 Task: Find connections with filter location Valašské Meziříčí with filter topic #Futurewith filter profile language Spanish with filter current company Mphasis with filter school Siddharth Institute of Engineering & Technology, Puttur with filter industry Radio and Television Broadcasting with filter service category Print Design with filter keywords title Customer Support
Action: Mouse moved to (494, 61)
Screenshot: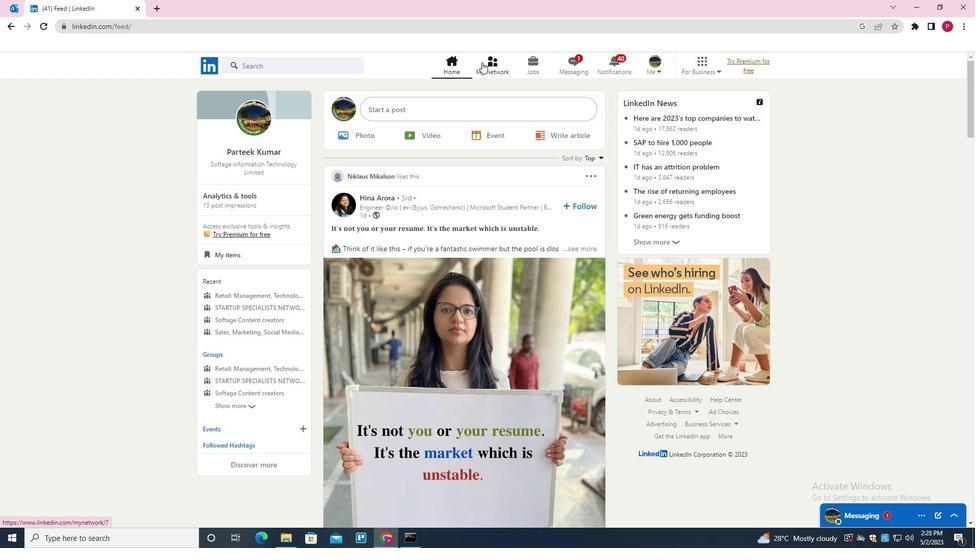 
Action: Mouse pressed left at (494, 61)
Screenshot: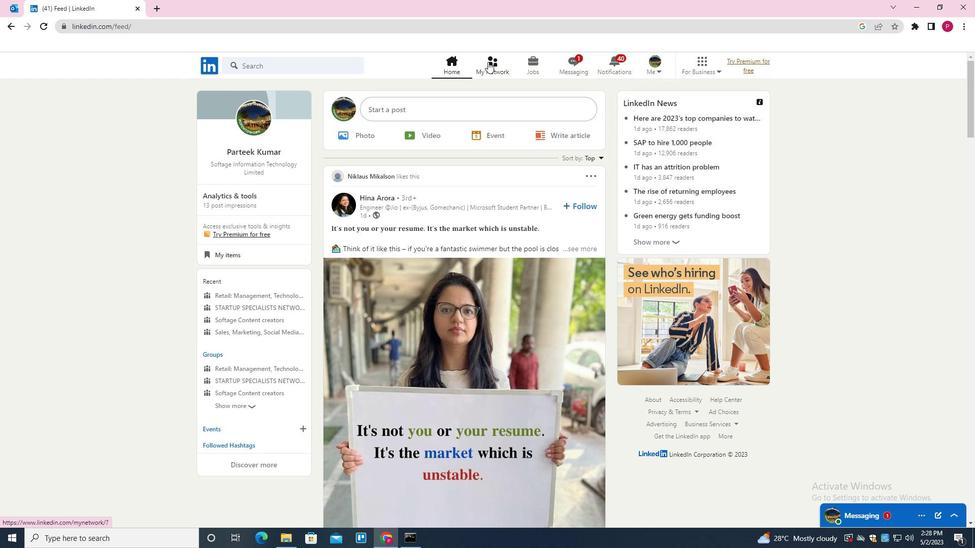 
Action: Mouse moved to (303, 123)
Screenshot: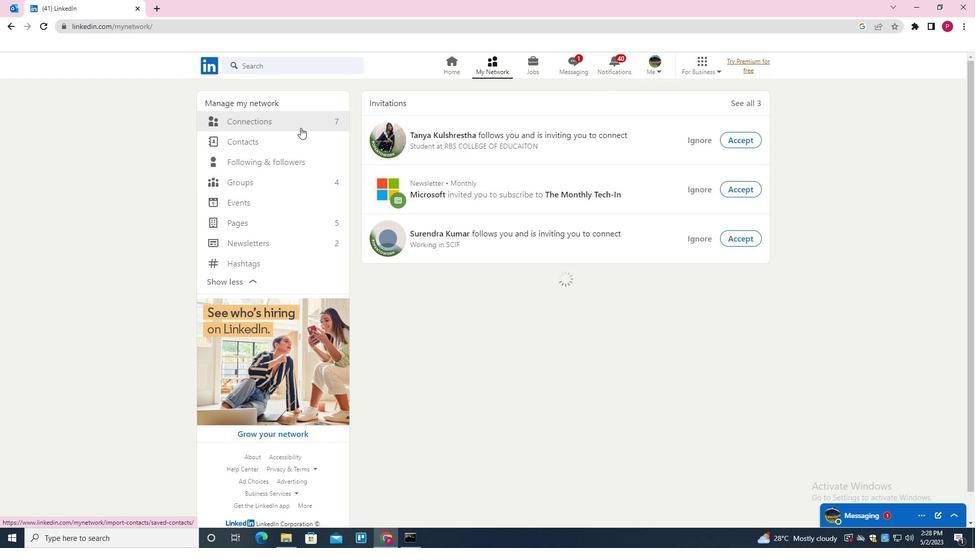 
Action: Mouse pressed left at (303, 123)
Screenshot: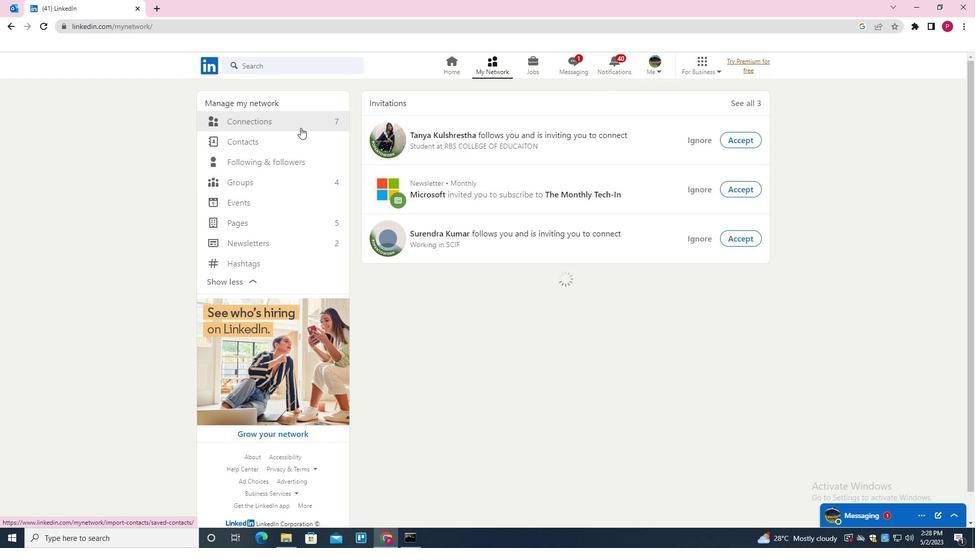 
Action: Mouse moved to (547, 124)
Screenshot: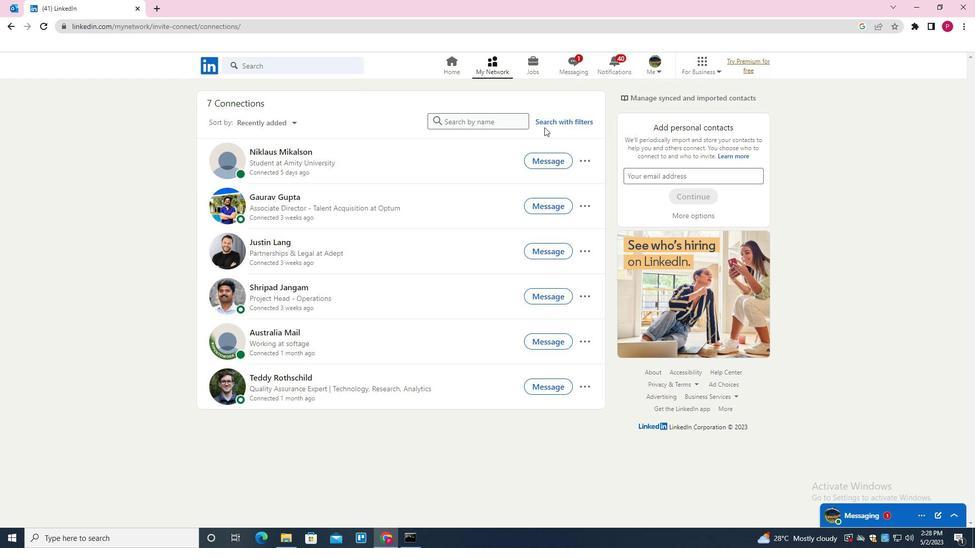 
Action: Mouse pressed left at (547, 124)
Screenshot: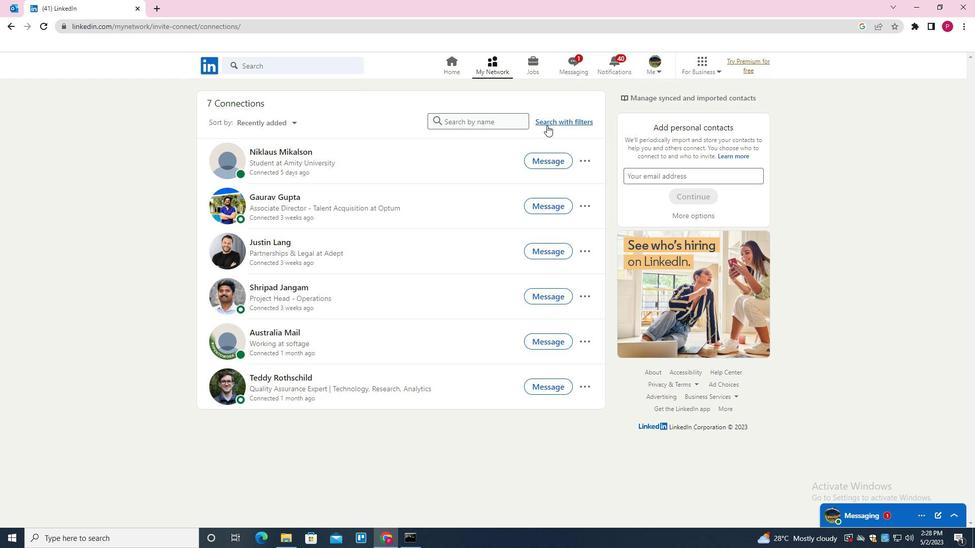 
Action: Mouse moved to (518, 94)
Screenshot: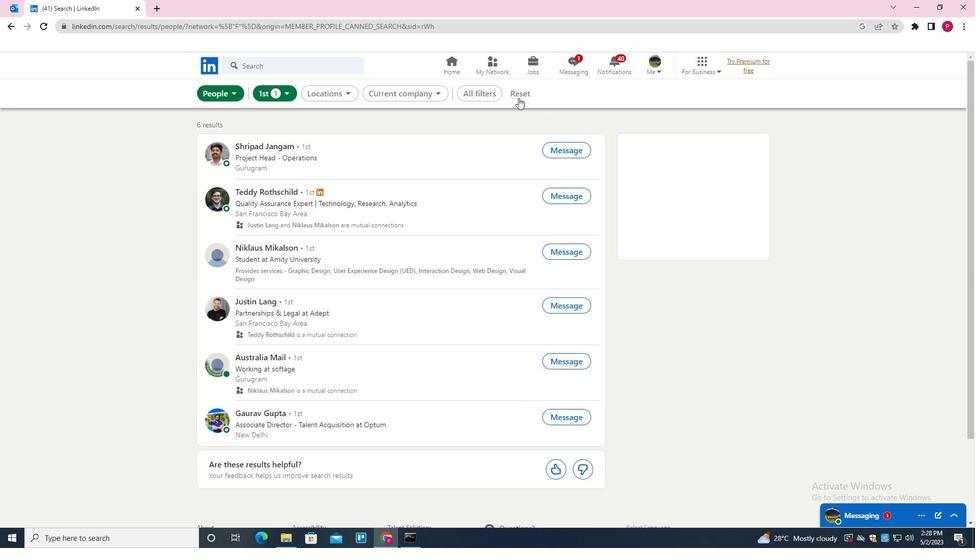 
Action: Mouse pressed left at (518, 94)
Screenshot: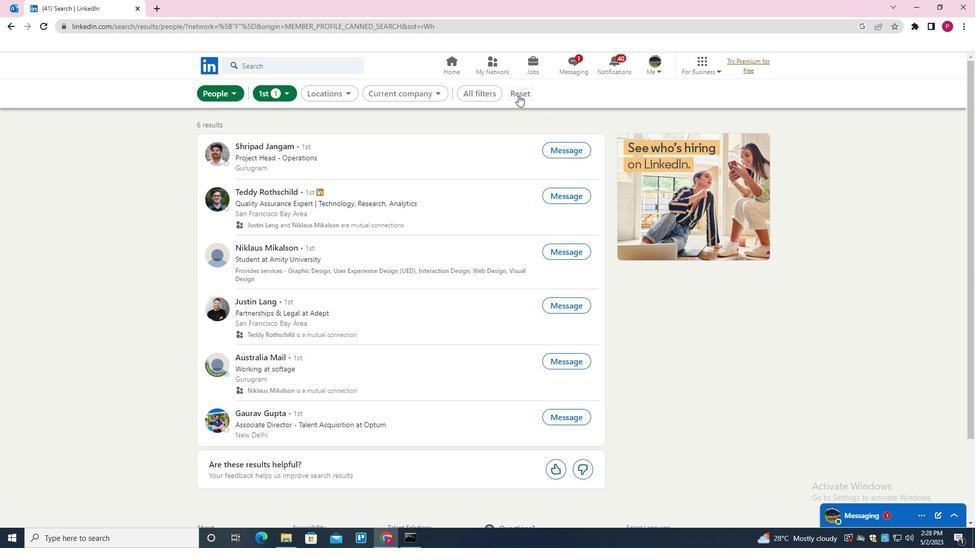
Action: Mouse moved to (509, 93)
Screenshot: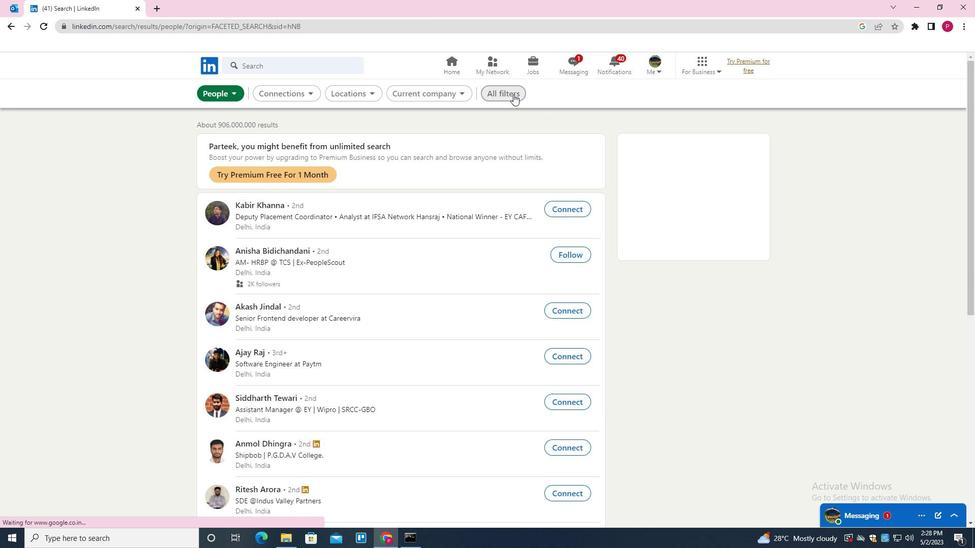 
Action: Mouse pressed left at (509, 93)
Screenshot: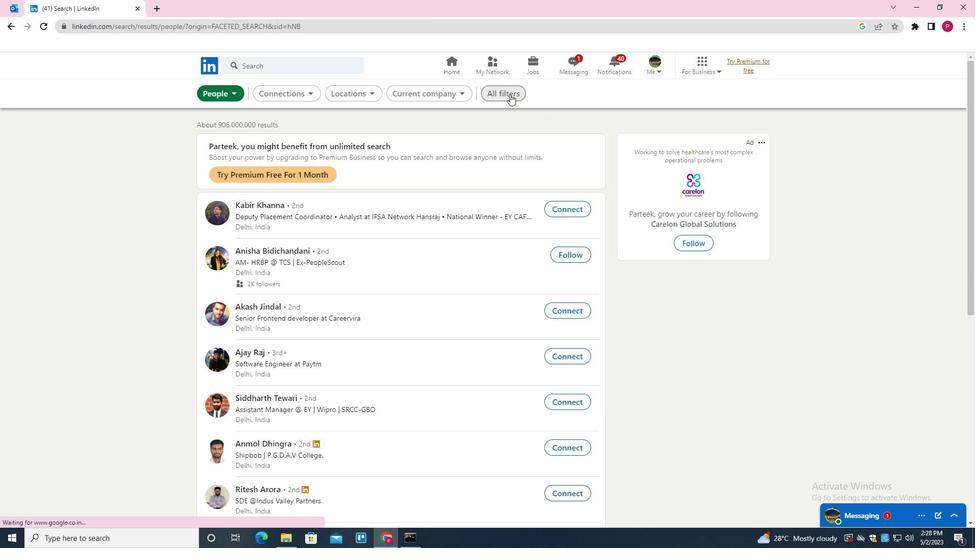 
Action: Mouse moved to (796, 290)
Screenshot: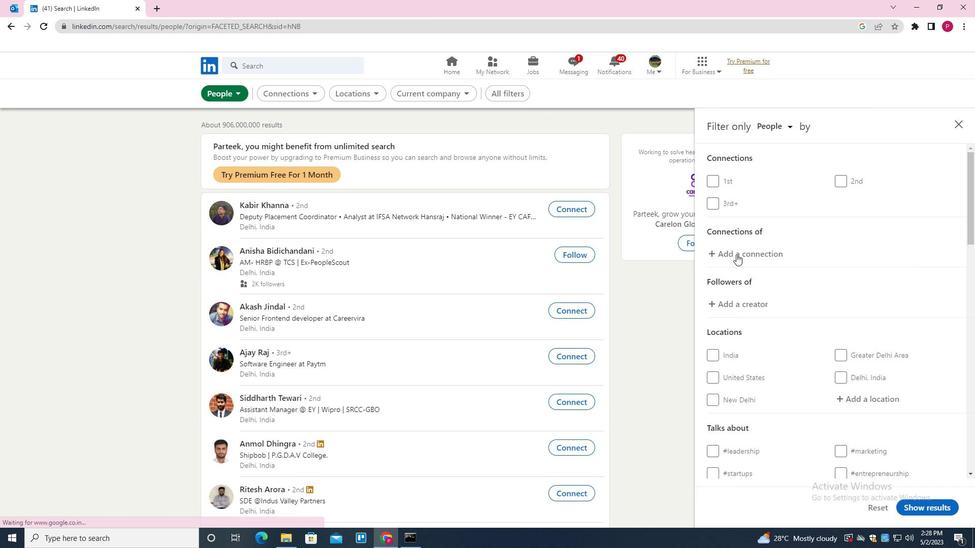 
Action: Mouse scrolled (796, 289) with delta (0, 0)
Screenshot: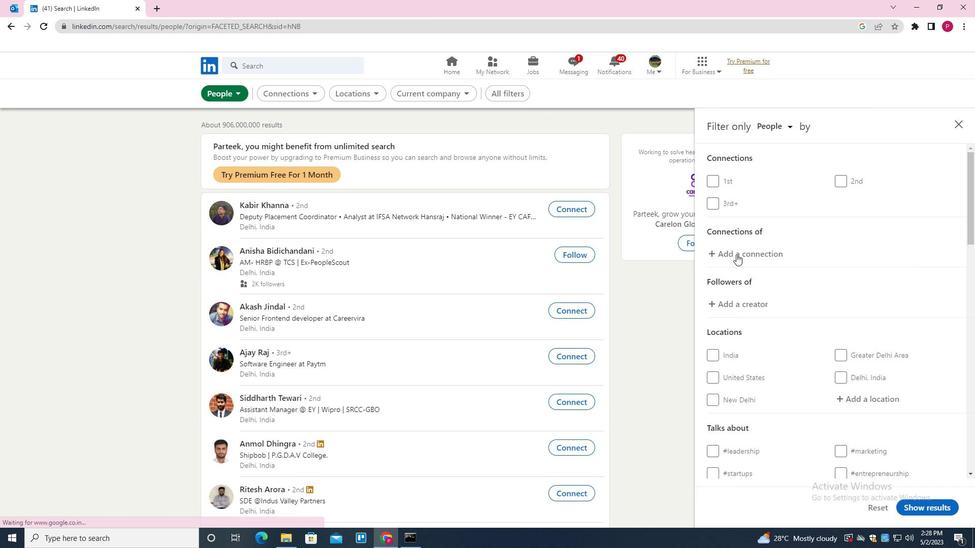 
Action: Mouse moved to (798, 294)
Screenshot: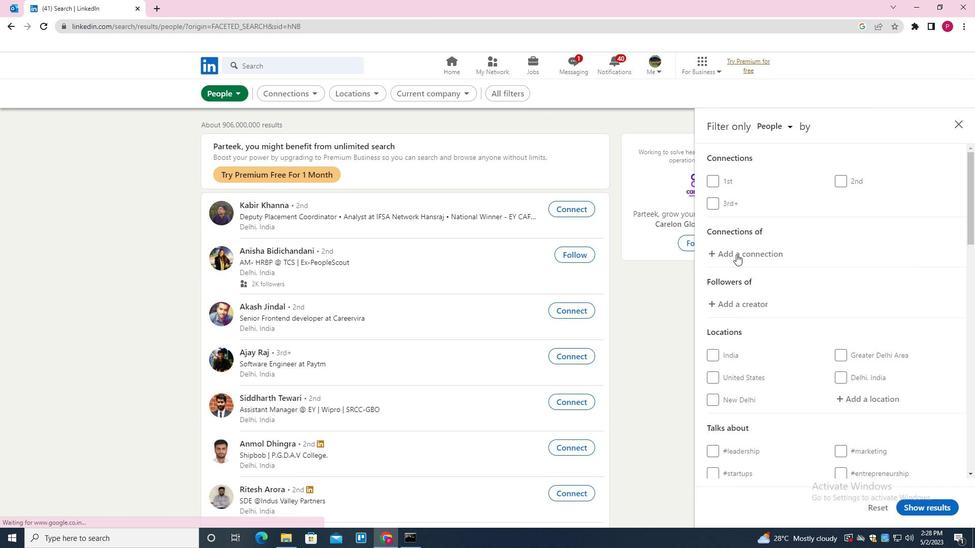 
Action: Mouse scrolled (798, 294) with delta (0, 0)
Screenshot: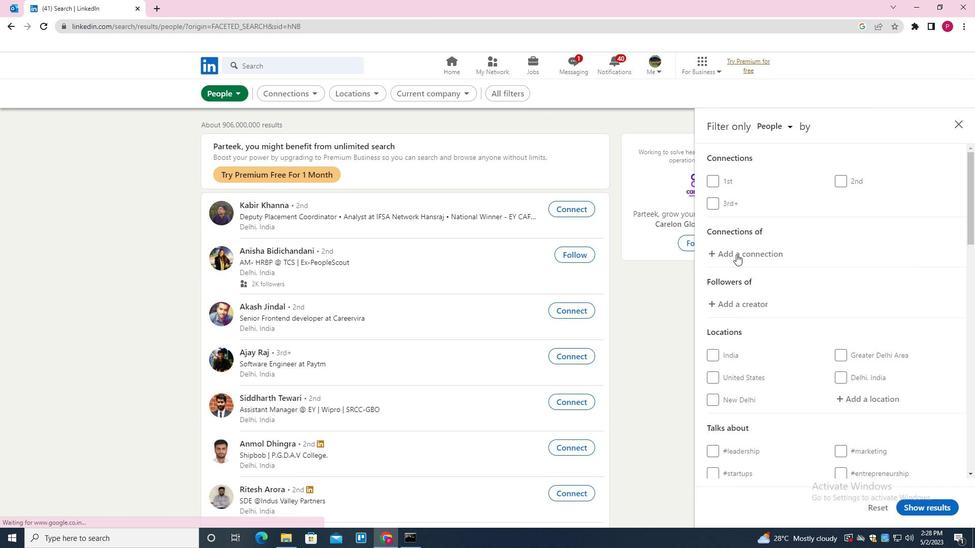 
Action: Mouse moved to (801, 297)
Screenshot: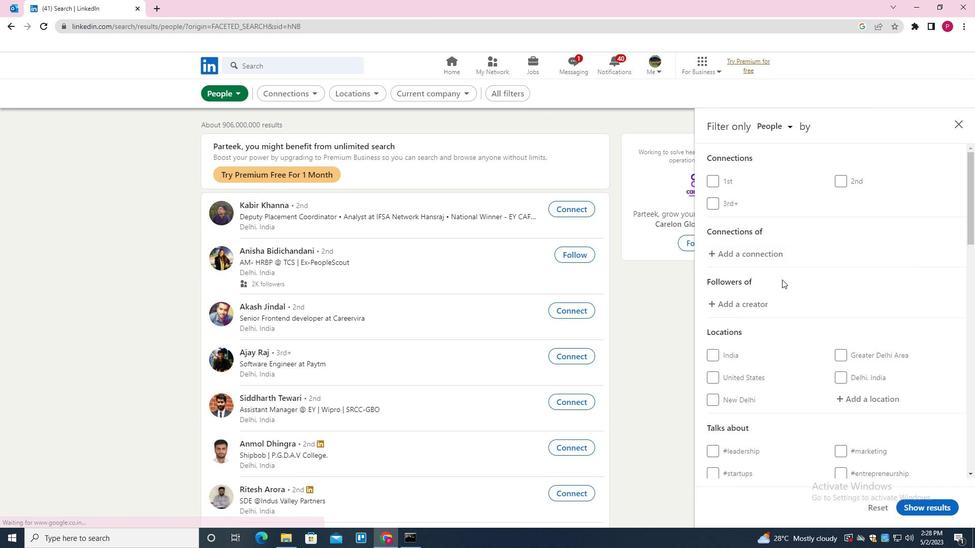 
Action: Mouse scrolled (801, 297) with delta (0, 0)
Screenshot: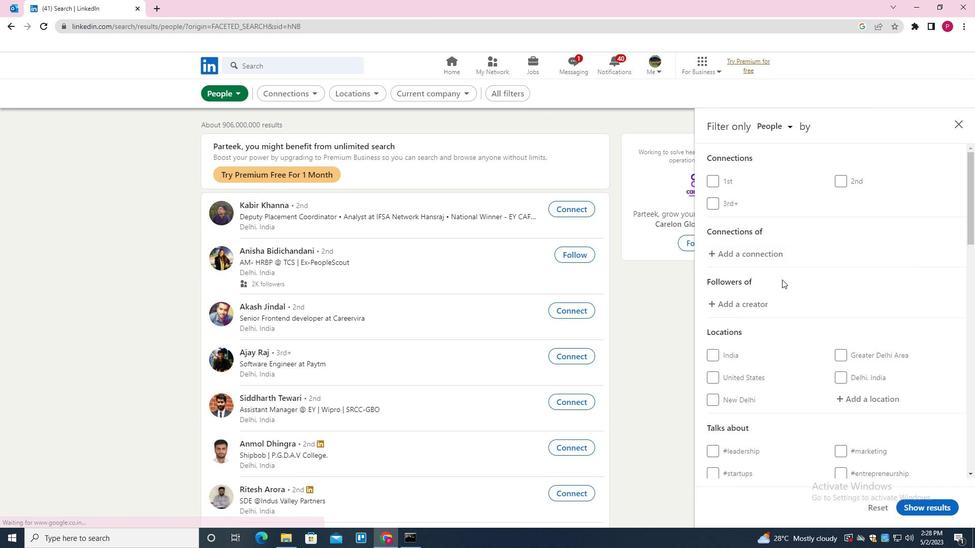 
Action: Mouse moved to (856, 248)
Screenshot: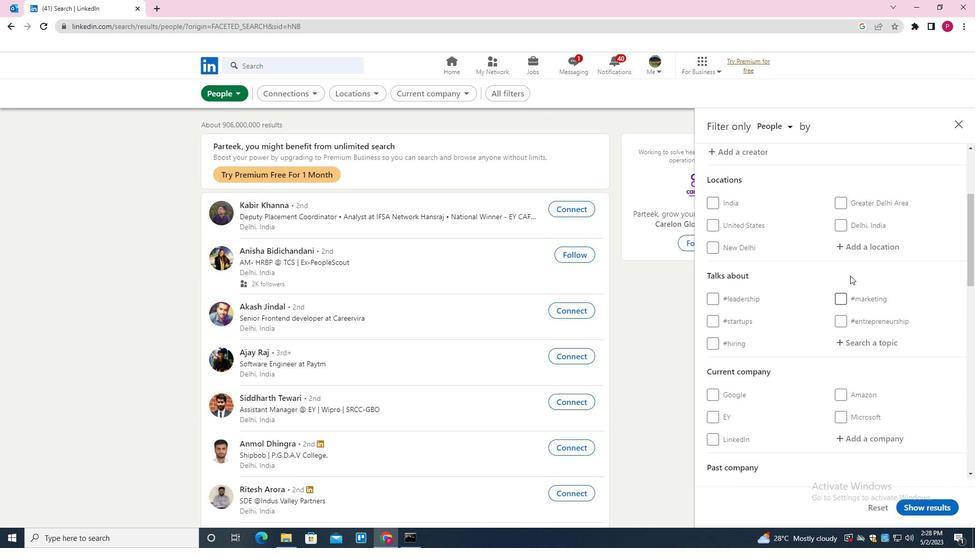 
Action: Mouse pressed left at (856, 248)
Screenshot: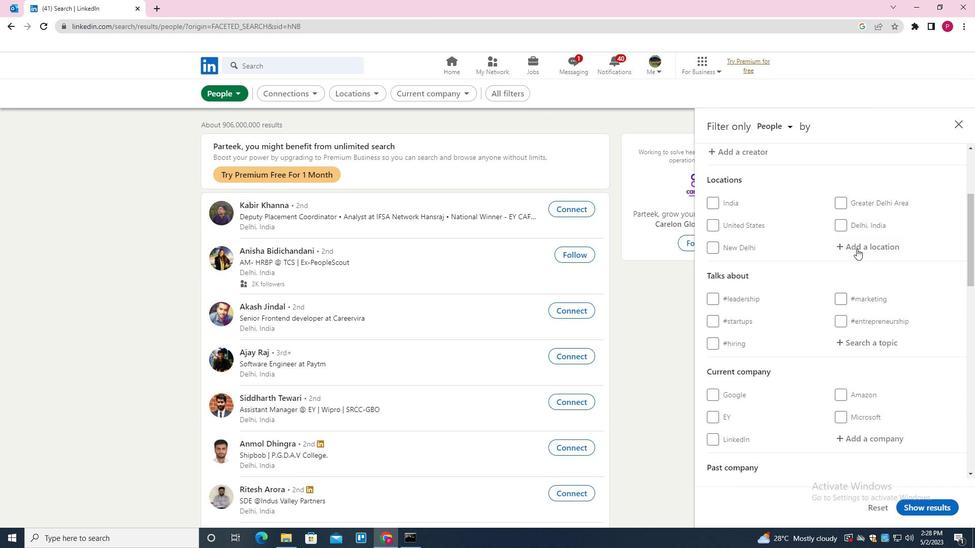 
Action: Mouse moved to (842, 257)
Screenshot: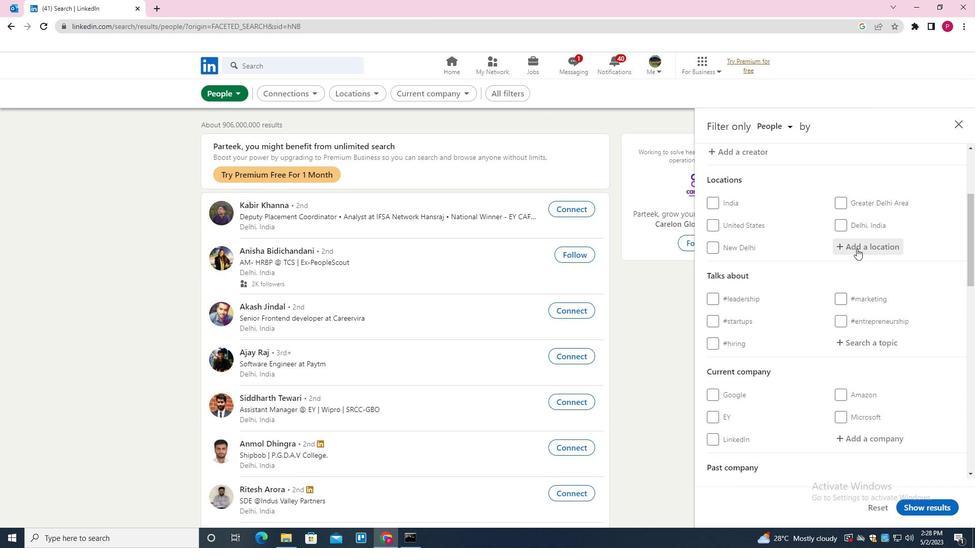 
Action: Key pressed <Key.shift>VA;ASS<Key.backspace><Key.backspace><Key.backspace><Key.backspace>LASS<Key.down><Key.enter>
Screenshot: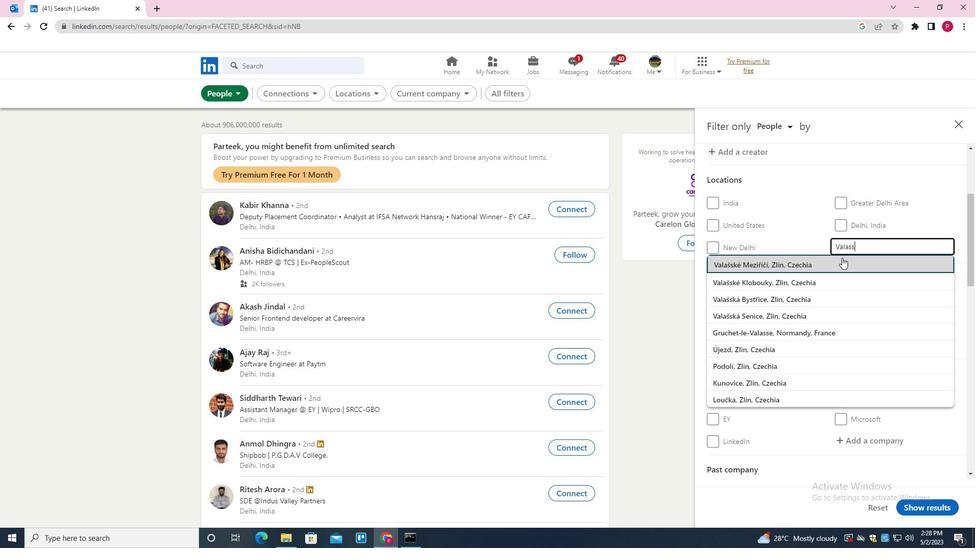 
Action: Mouse moved to (848, 281)
Screenshot: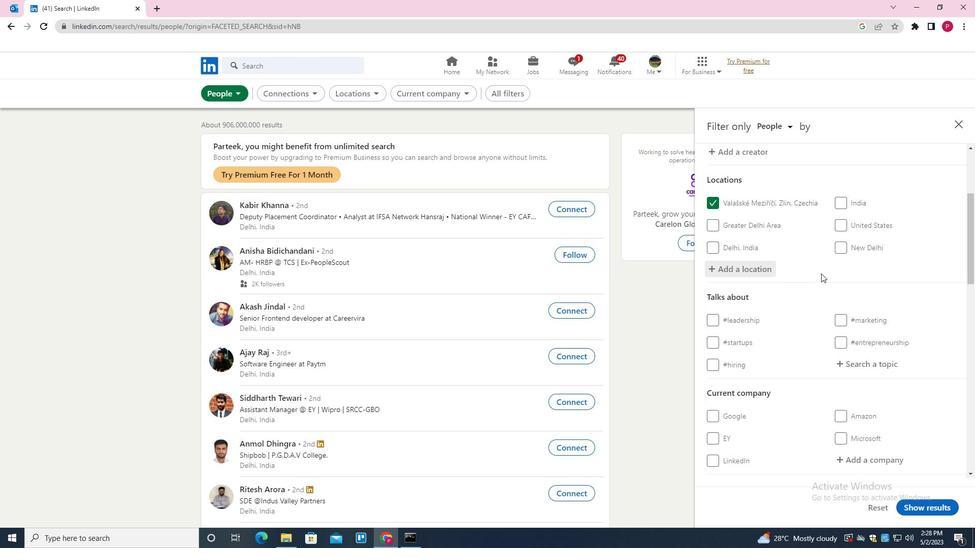 
Action: Mouse scrolled (848, 281) with delta (0, 0)
Screenshot: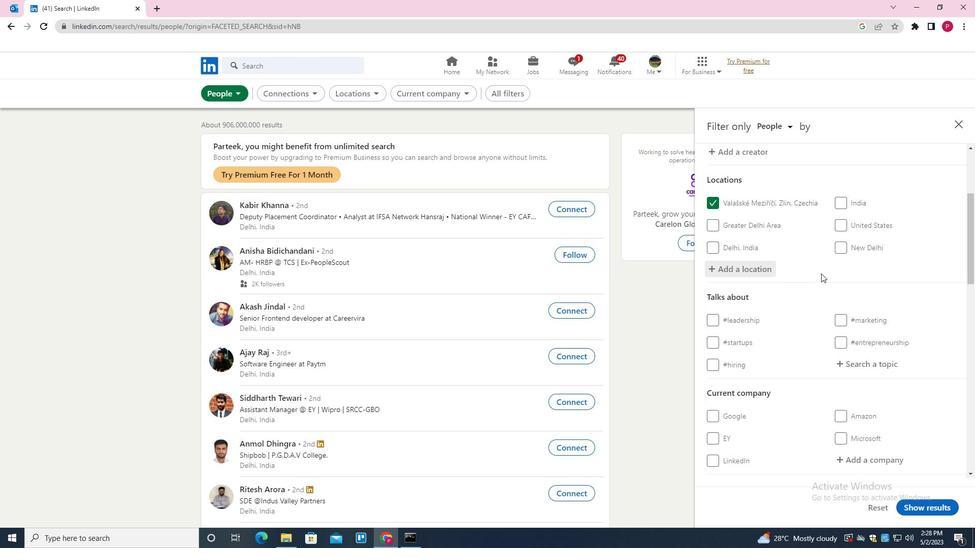 
Action: Mouse scrolled (848, 281) with delta (0, 0)
Screenshot: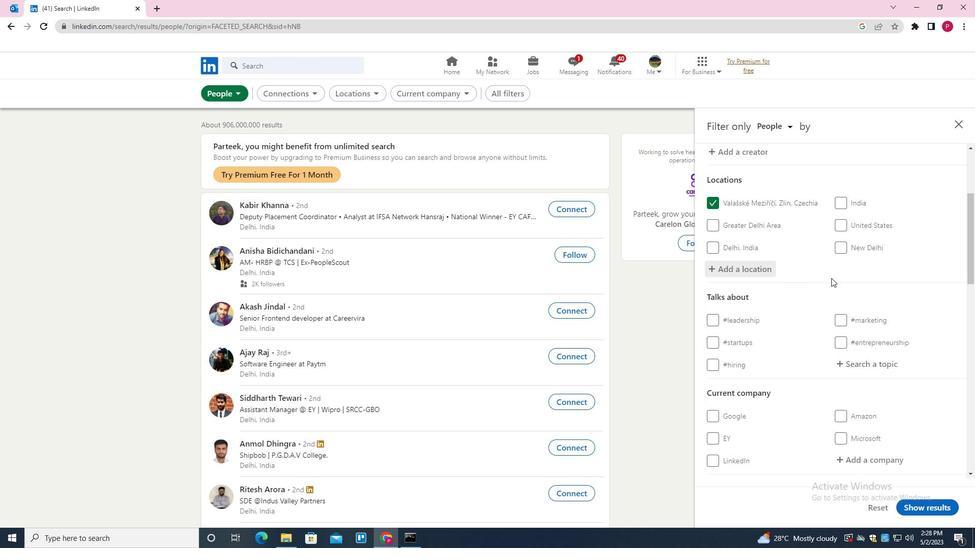 
Action: Mouse moved to (849, 281)
Screenshot: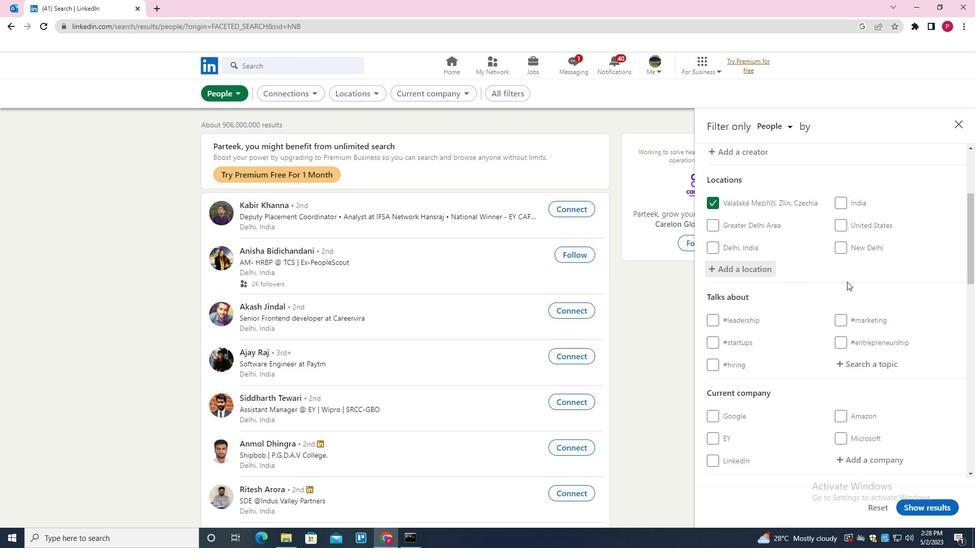 
Action: Mouse scrolled (849, 281) with delta (0, 0)
Screenshot: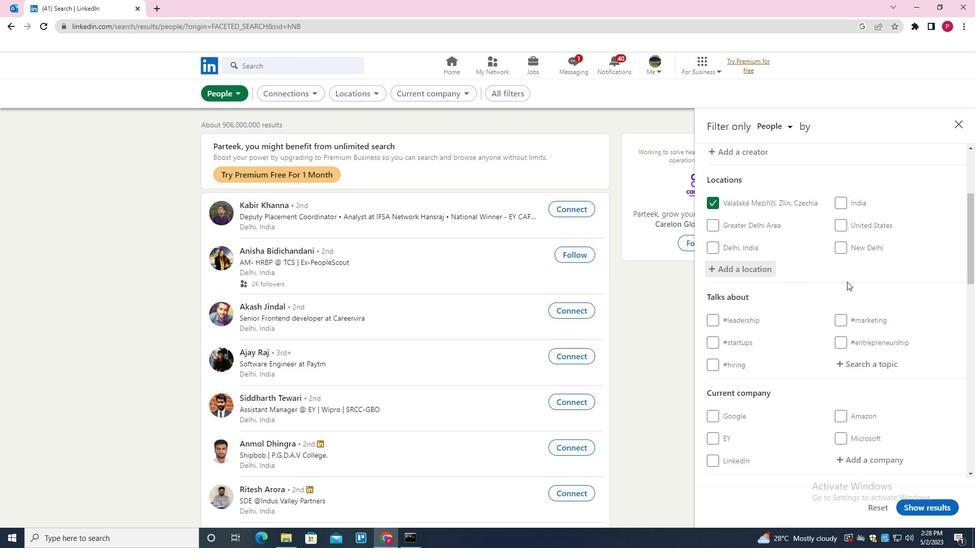 
Action: Mouse moved to (868, 214)
Screenshot: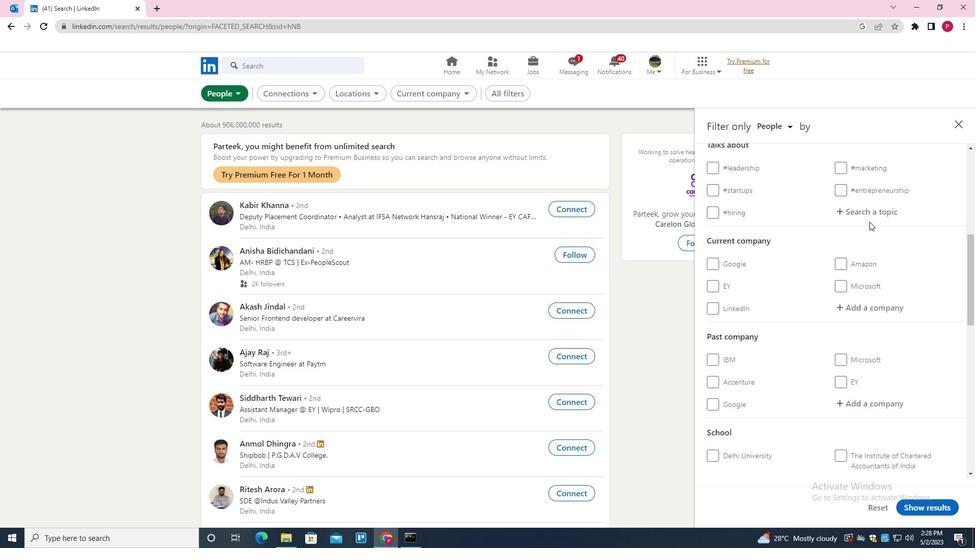 
Action: Mouse pressed left at (868, 214)
Screenshot: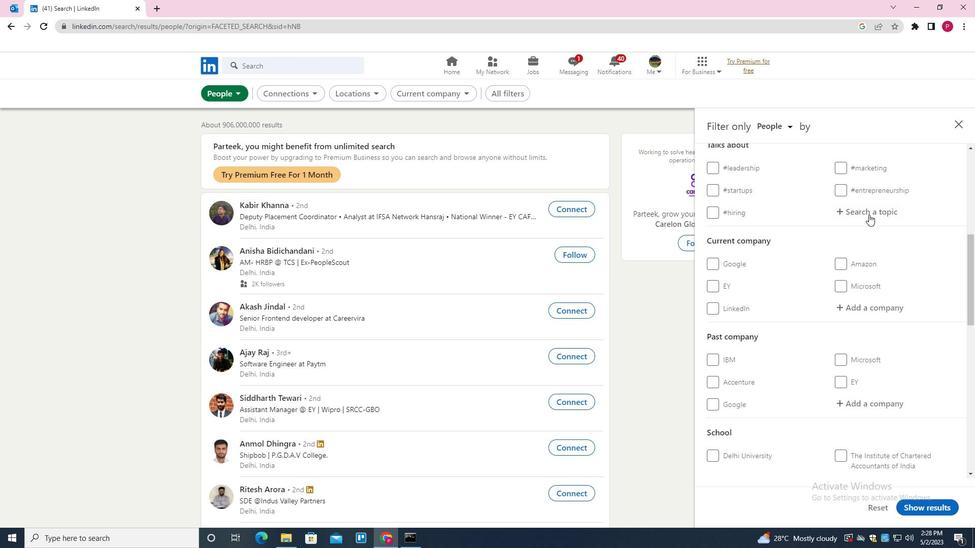 
Action: Mouse moved to (862, 216)
Screenshot: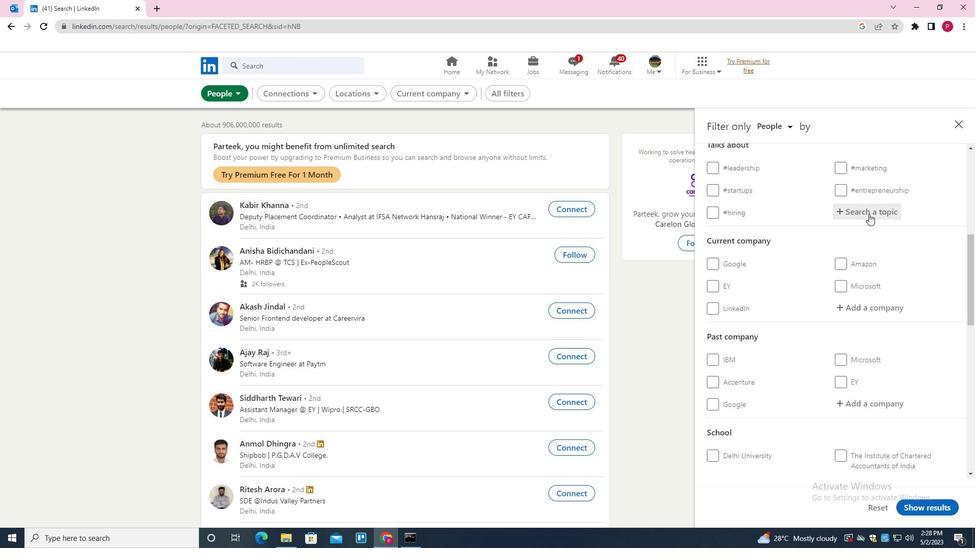 
Action: Key pressed FUTURE<Key.down><Key.down><Key.enter>
Screenshot: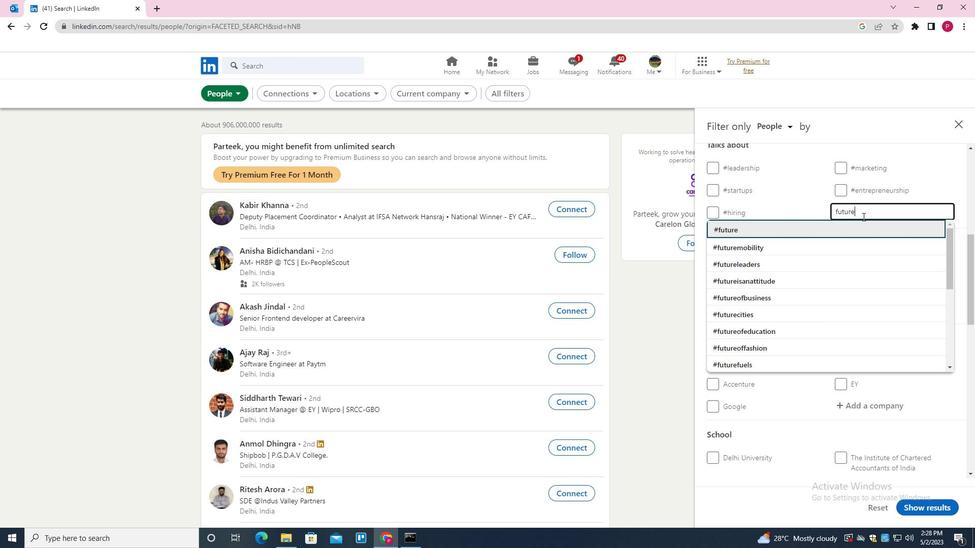 
Action: Mouse moved to (877, 288)
Screenshot: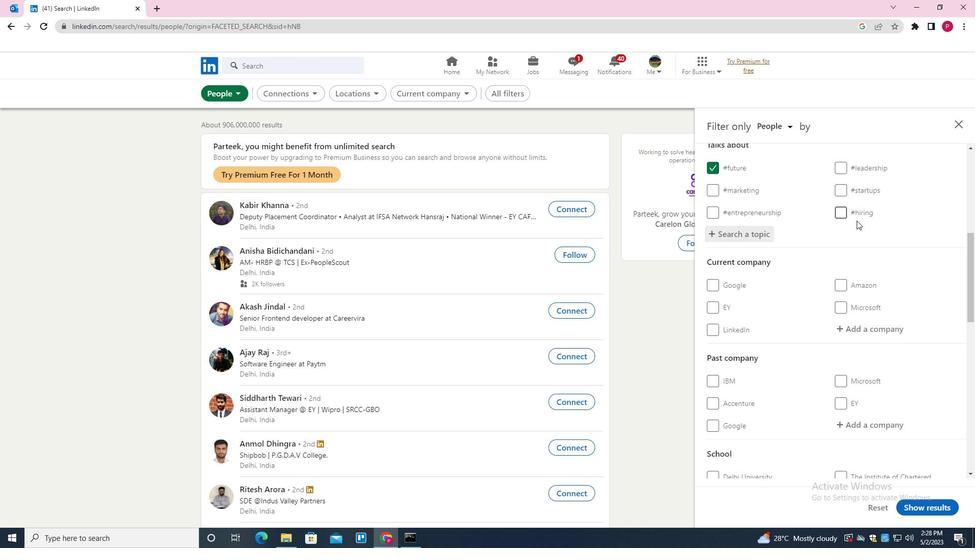 
Action: Mouse scrolled (877, 287) with delta (0, 0)
Screenshot: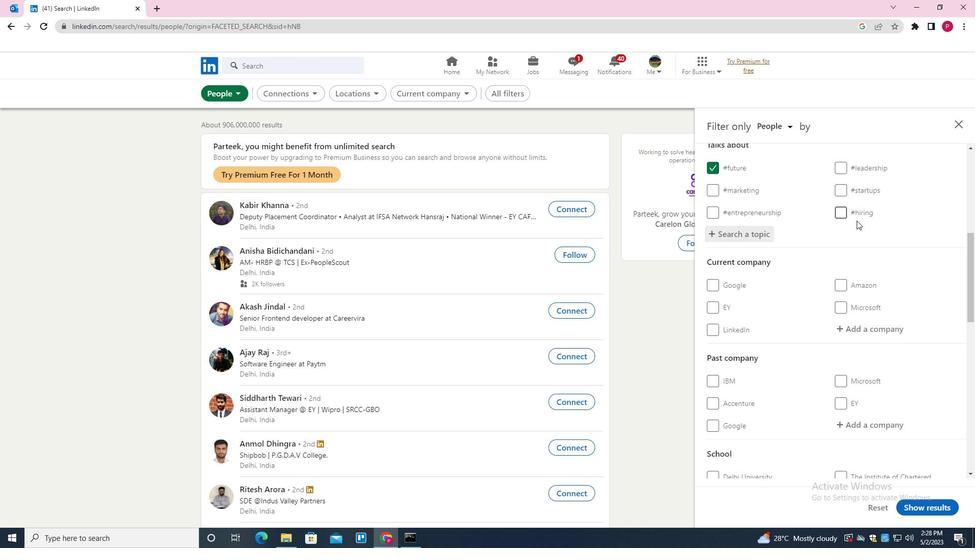 
Action: Mouse moved to (880, 294)
Screenshot: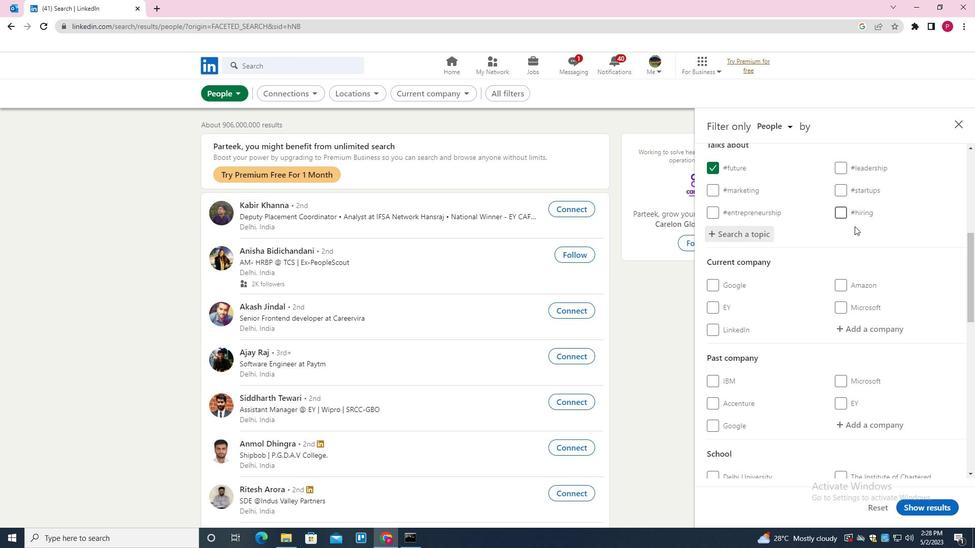 
Action: Mouse scrolled (880, 294) with delta (0, 0)
Screenshot: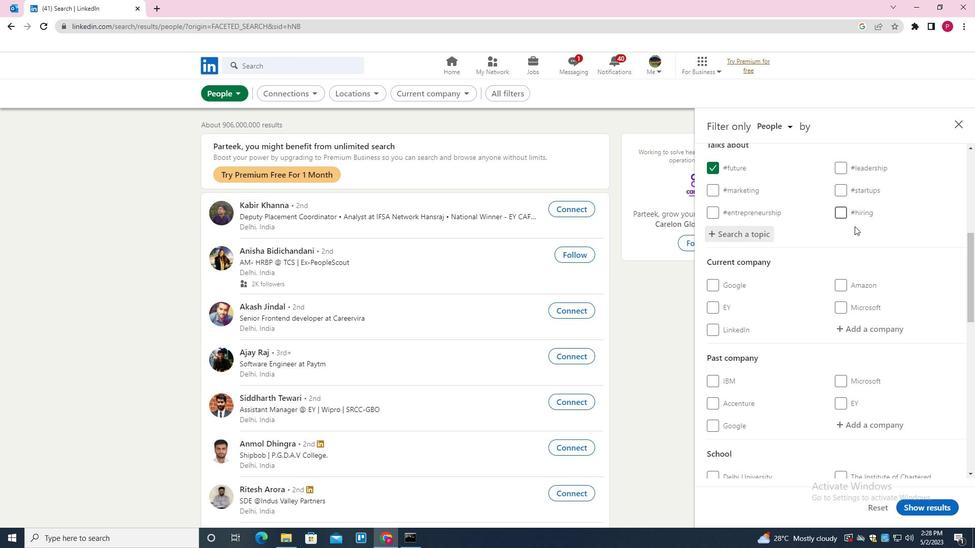
Action: Mouse moved to (881, 296)
Screenshot: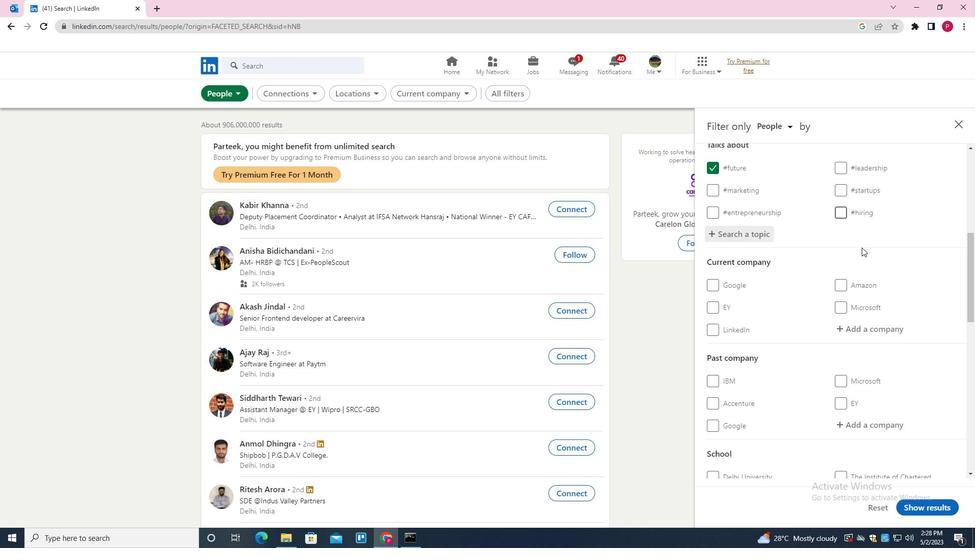 
Action: Mouse scrolled (881, 296) with delta (0, 0)
Screenshot: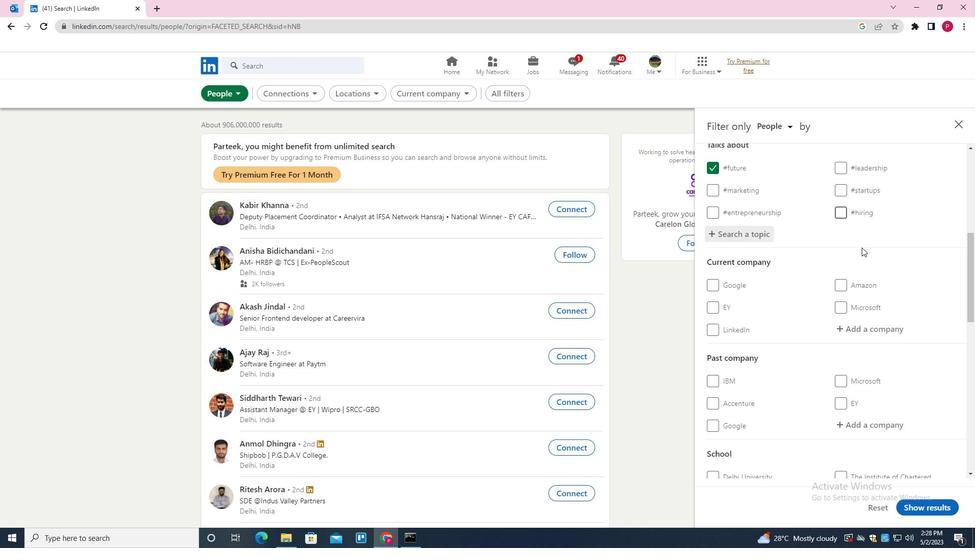
Action: Mouse moved to (881, 297)
Screenshot: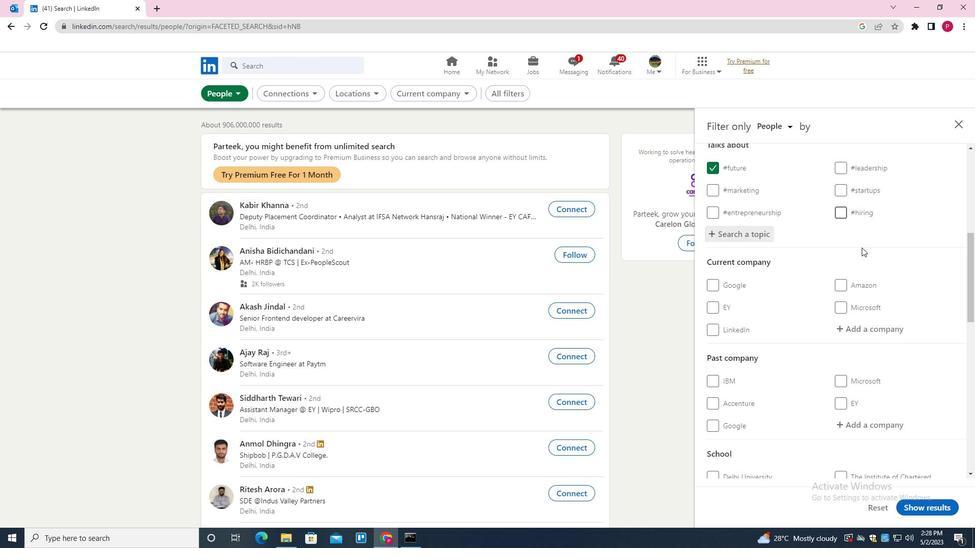 
Action: Mouse scrolled (881, 297) with delta (0, 0)
Screenshot: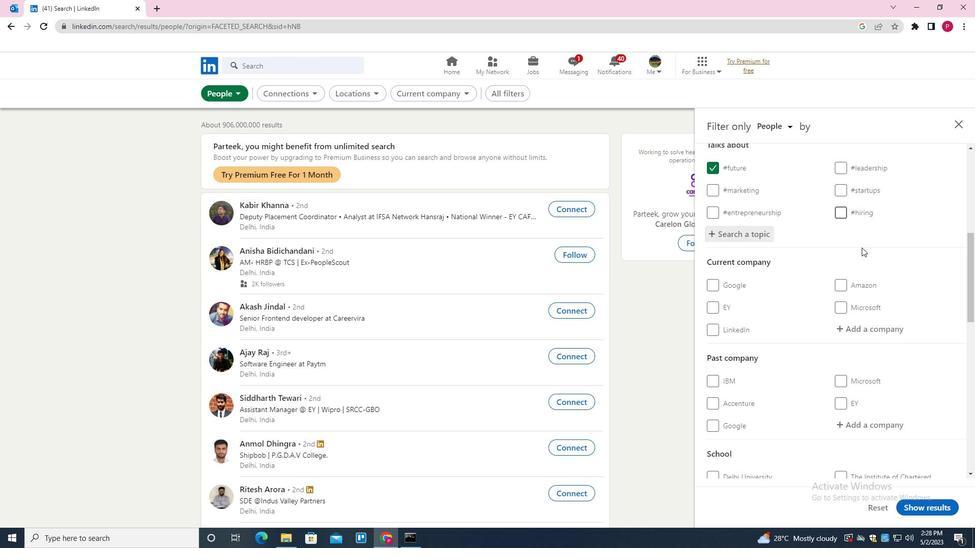 
Action: Mouse moved to (815, 325)
Screenshot: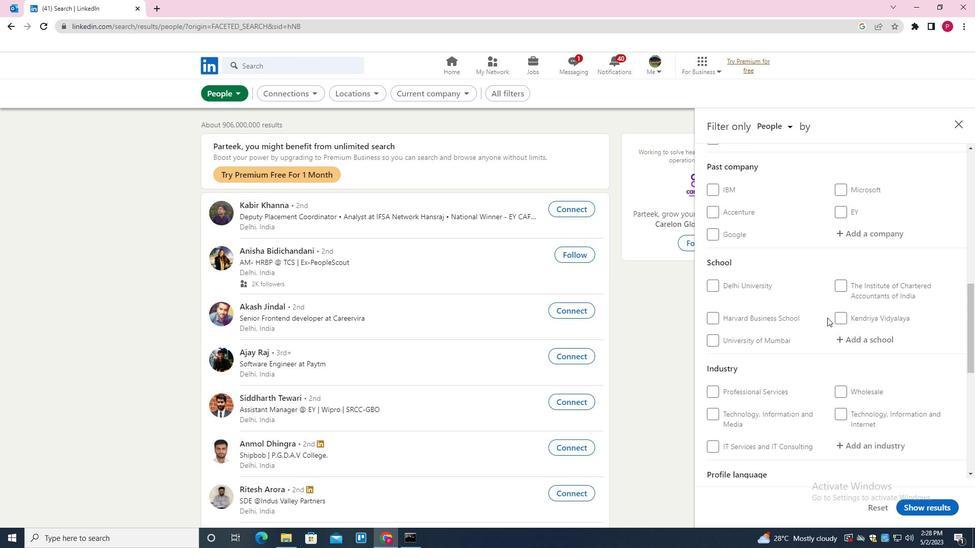 
Action: Mouse scrolled (815, 324) with delta (0, 0)
Screenshot: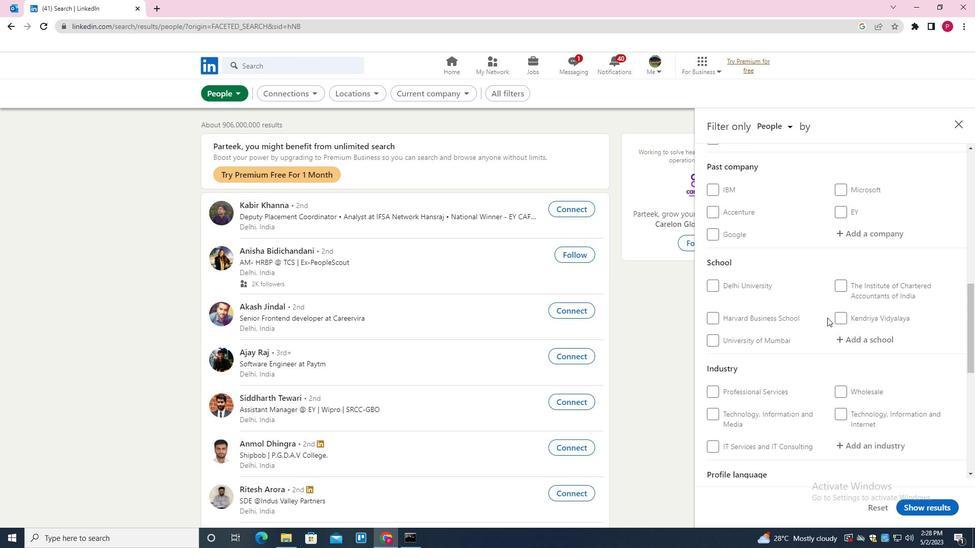 
Action: Mouse moved to (815, 325)
Screenshot: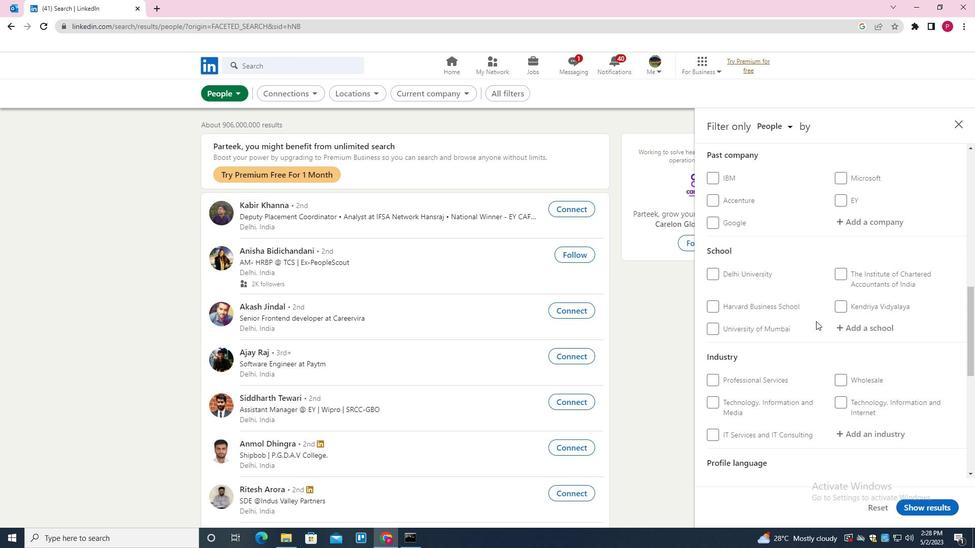 
Action: Mouse scrolled (815, 325) with delta (0, 0)
Screenshot: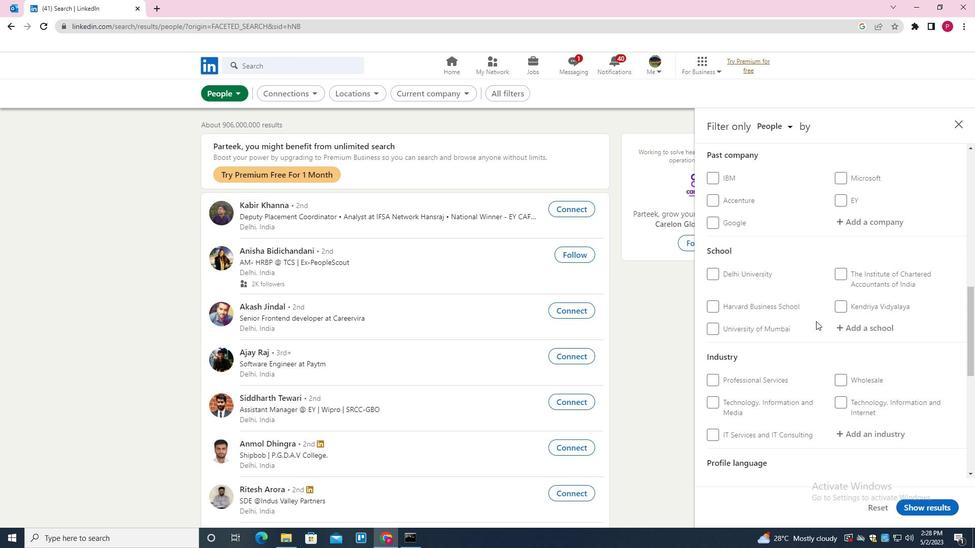 
Action: Mouse scrolled (815, 325) with delta (0, 0)
Screenshot: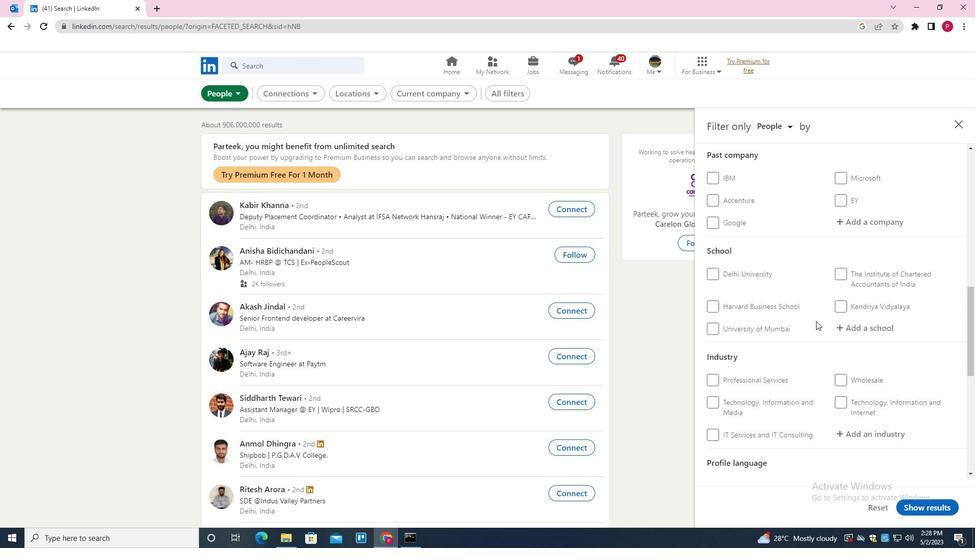 
Action: Mouse moved to (821, 323)
Screenshot: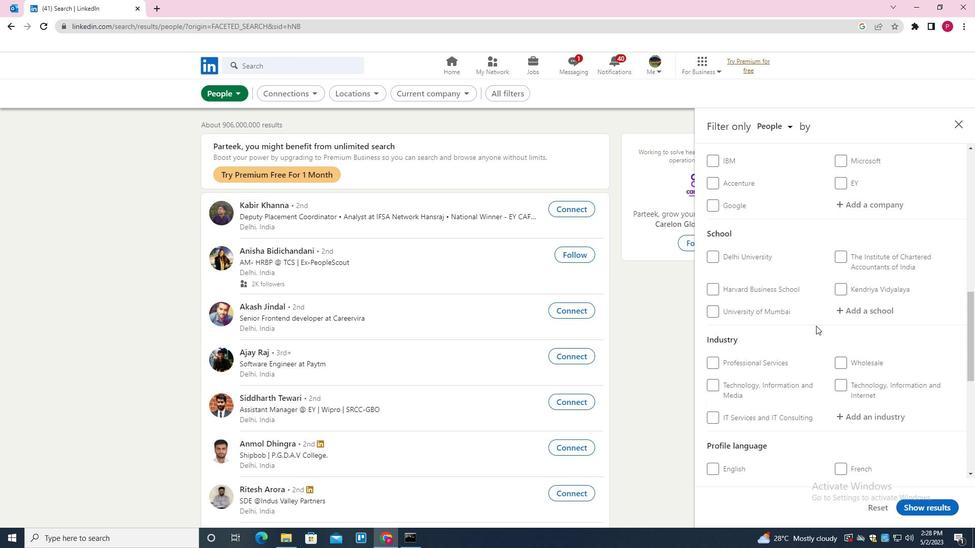 
Action: Mouse scrolled (821, 322) with delta (0, 0)
Screenshot: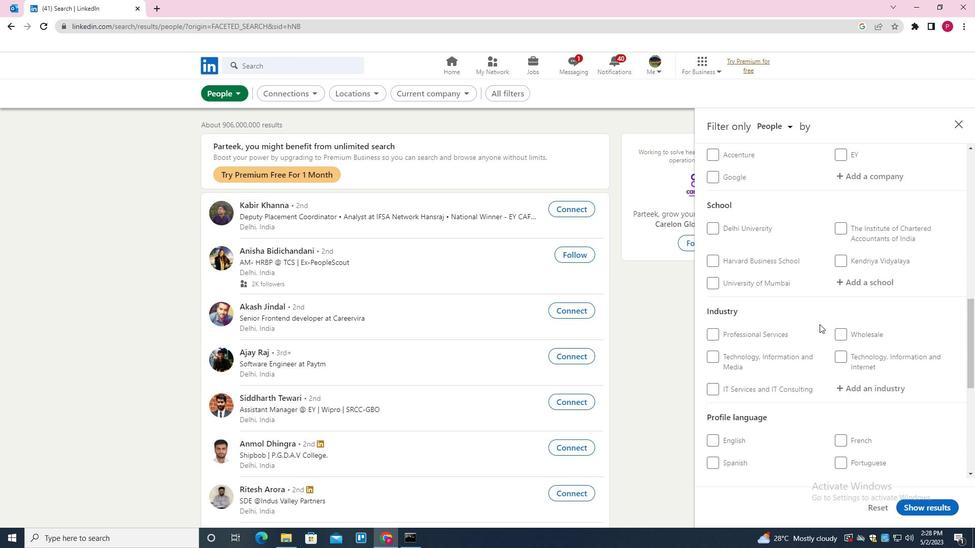 
Action: Mouse moved to (731, 303)
Screenshot: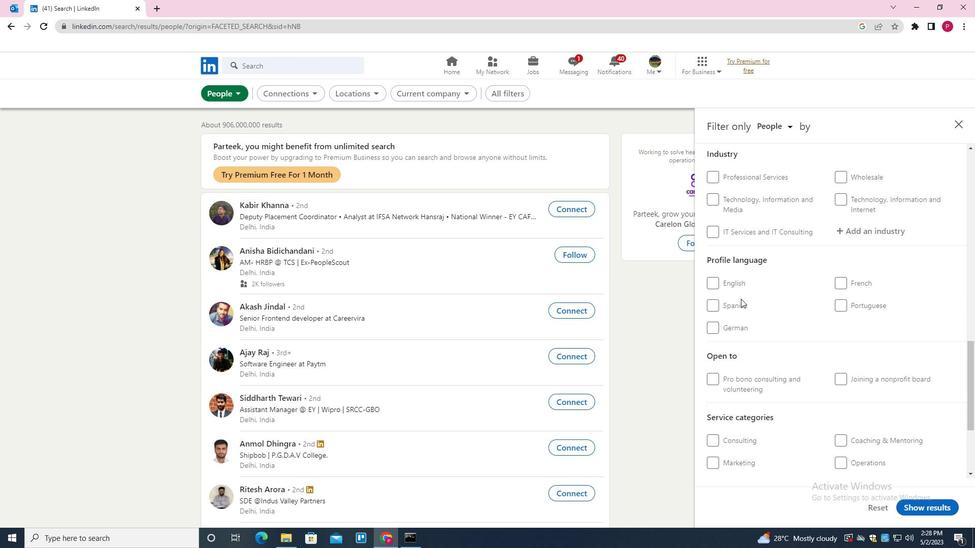 
Action: Mouse pressed left at (731, 303)
Screenshot: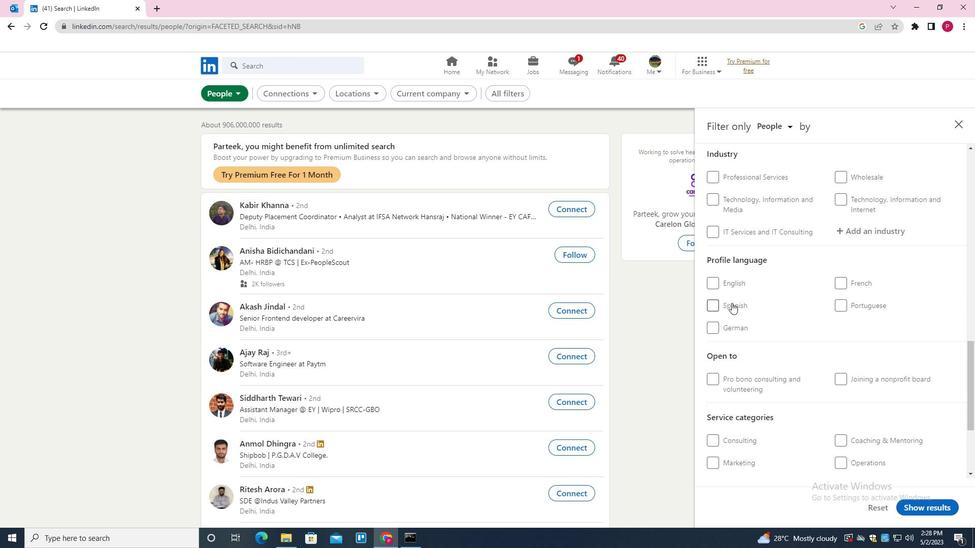 
Action: Mouse moved to (797, 314)
Screenshot: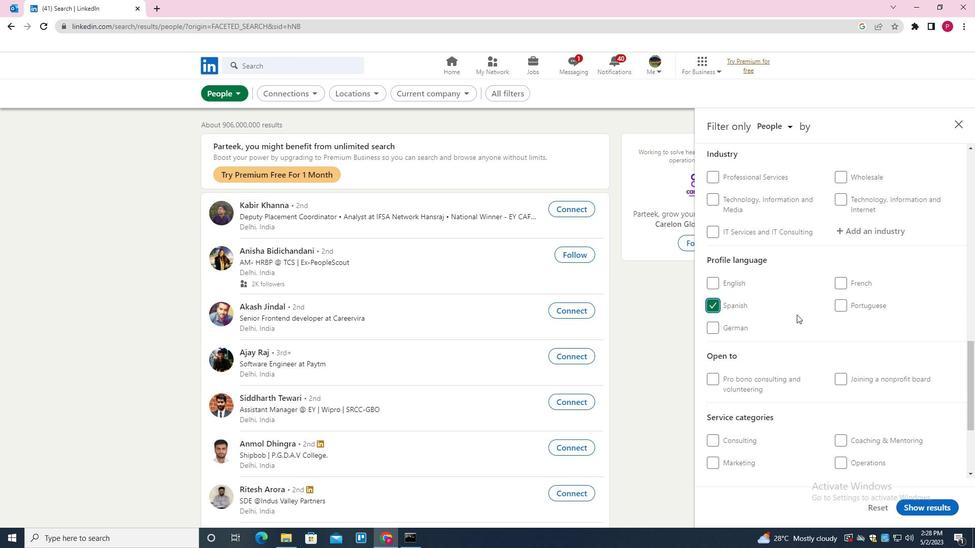
Action: Mouse scrolled (797, 315) with delta (0, 0)
Screenshot: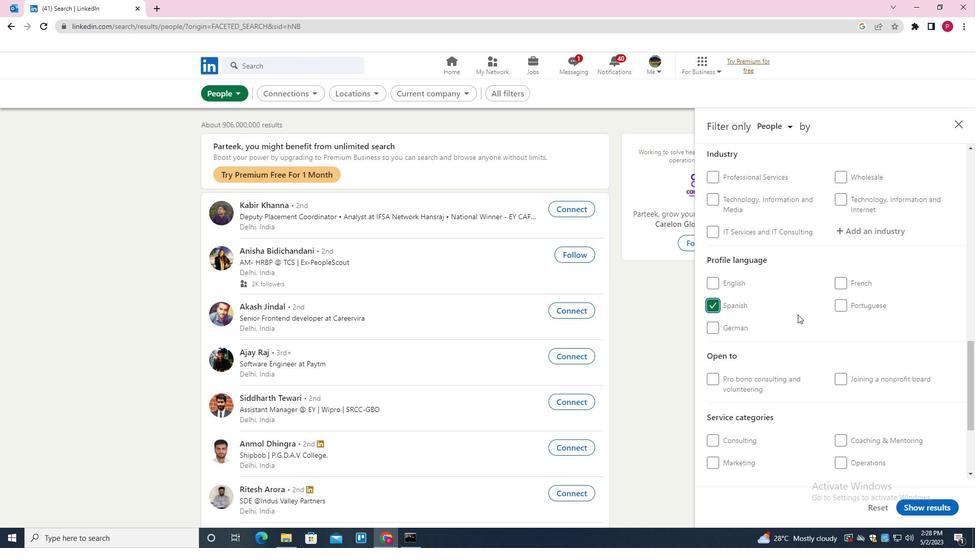 
Action: Mouse scrolled (797, 315) with delta (0, 0)
Screenshot: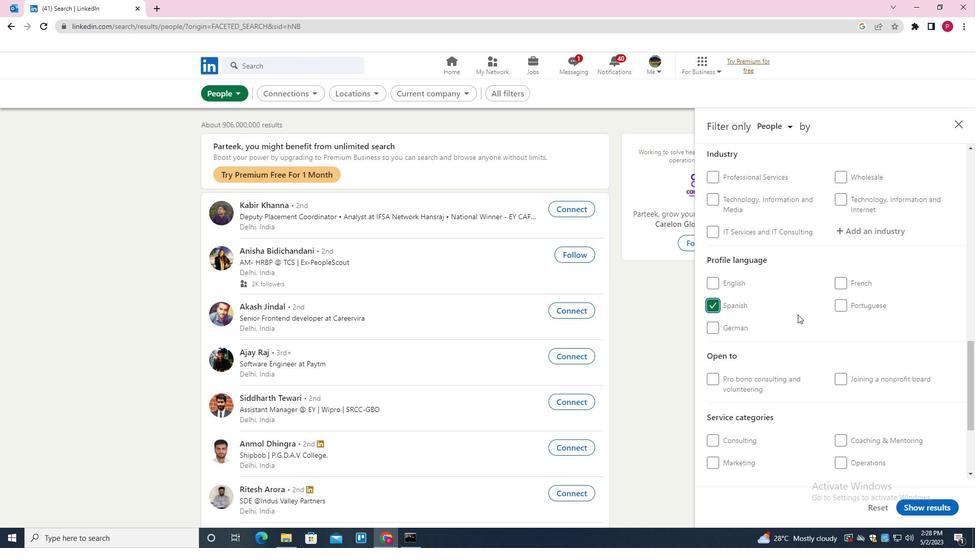 
Action: Mouse scrolled (797, 315) with delta (0, 0)
Screenshot: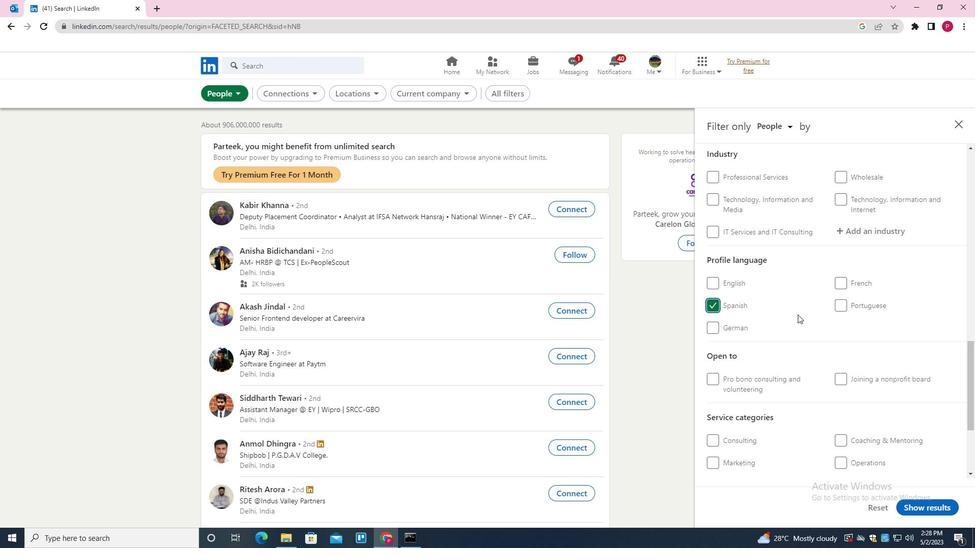 
Action: Mouse scrolled (797, 315) with delta (0, 0)
Screenshot: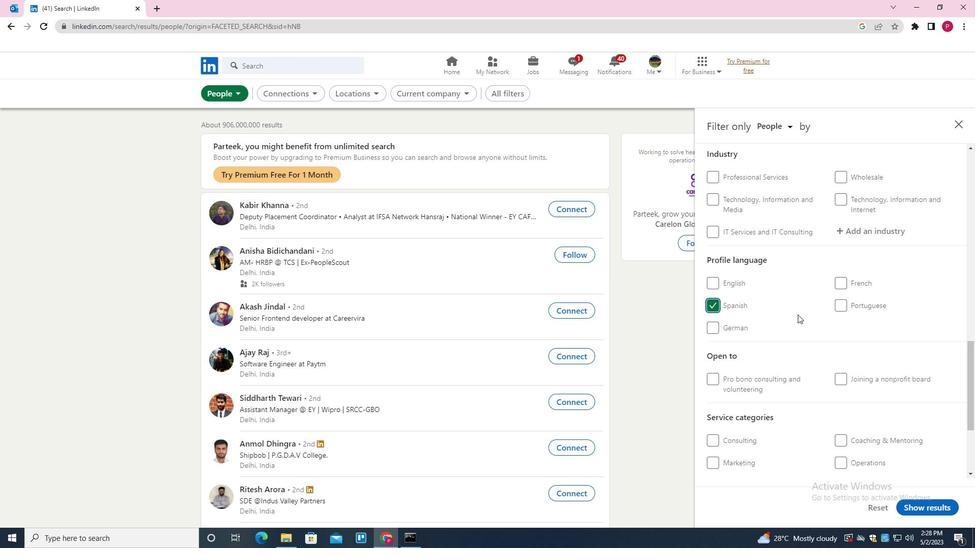 
Action: Mouse scrolled (797, 315) with delta (0, 0)
Screenshot: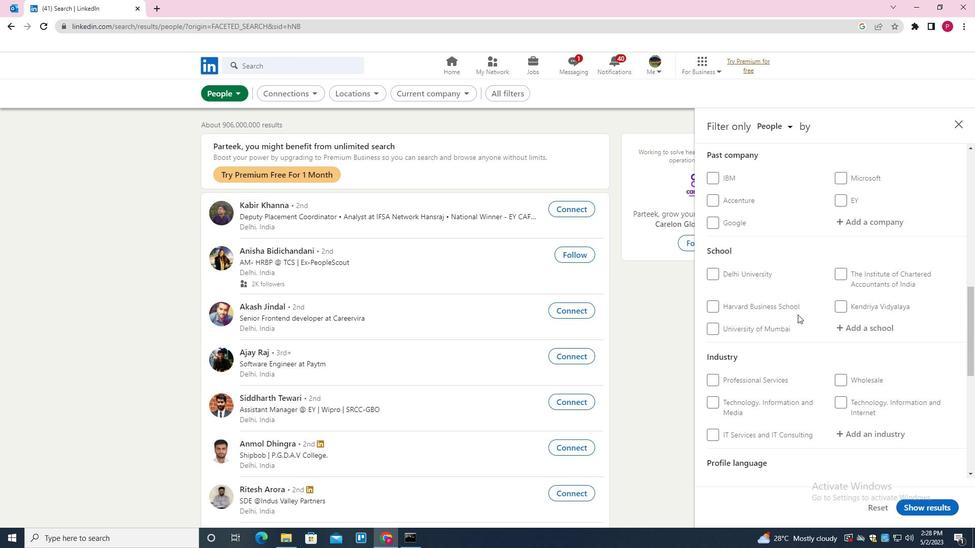 
Action: Mouse scrolled (797, 315) with delta (0, 0)
Screenshot: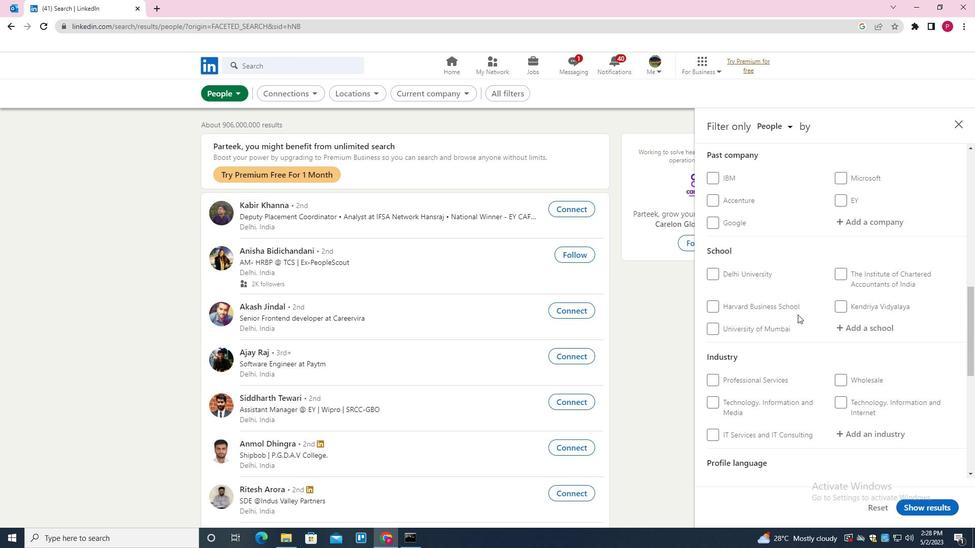 
Action: Mouse moved to (864, 219)
Screenshot: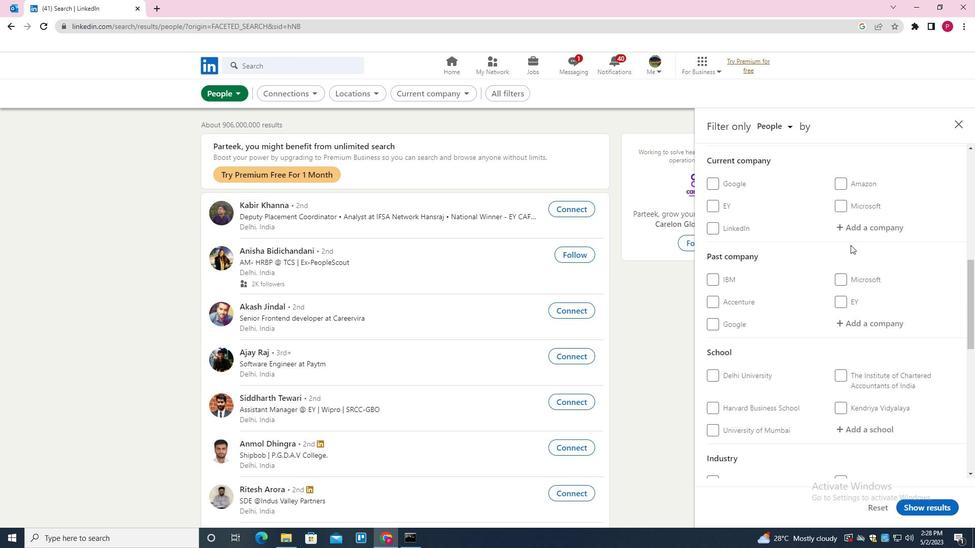 
Action: Mouse pressed left at (864, 219)
Screenshot: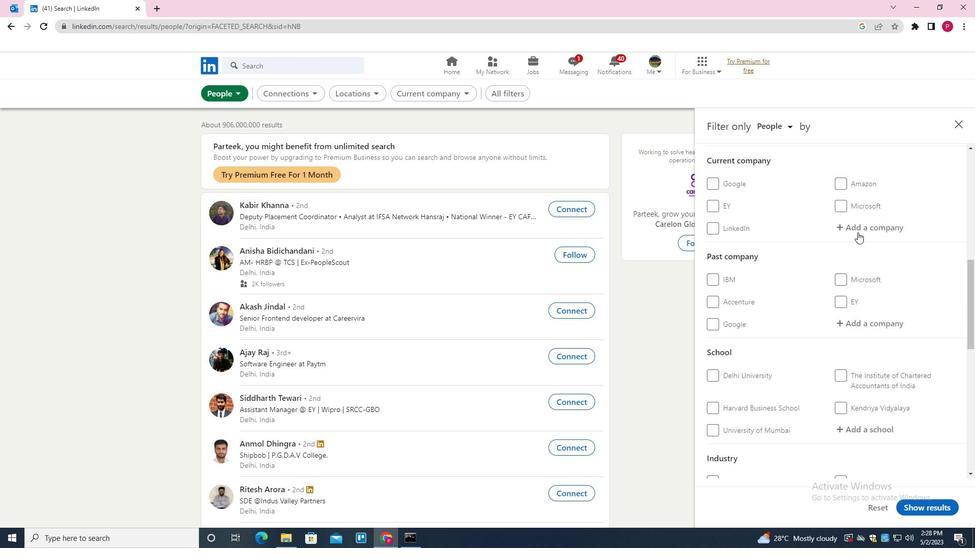 
Action: Mouse moved to (863, 220)
Screenshot: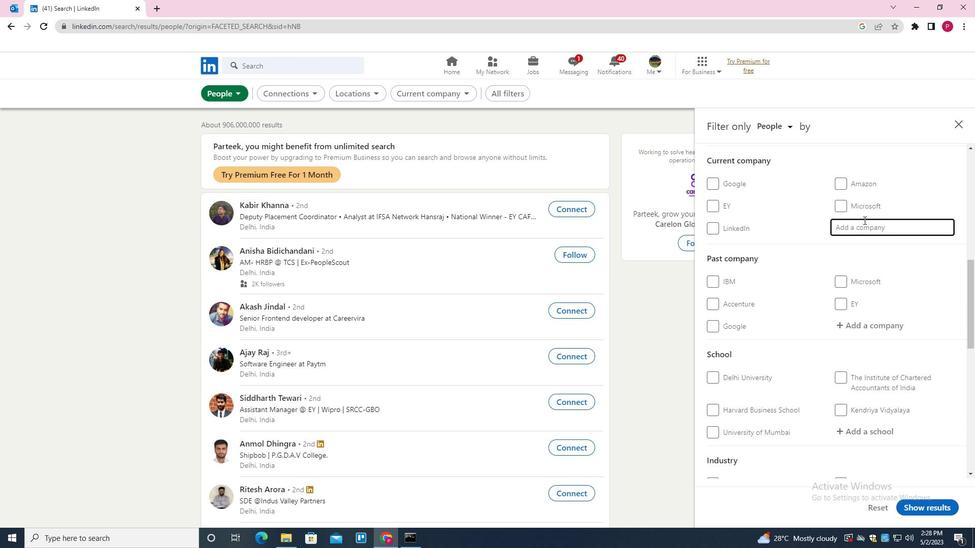 
Action: Key pressed <Key.shift>MPHASIS<Key.down><Key.enter>
Screenshot: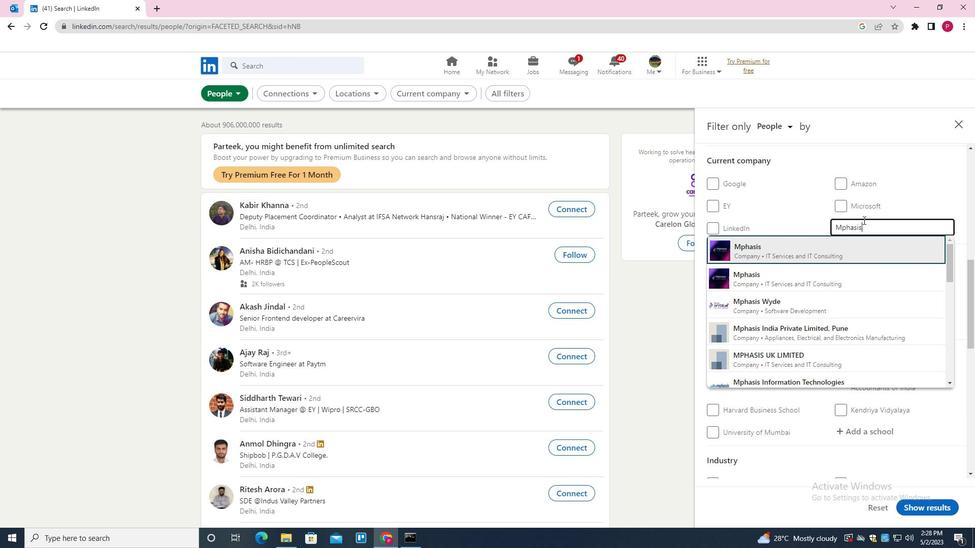 
Action: Mouse moved to (840, 287)
Screenshot: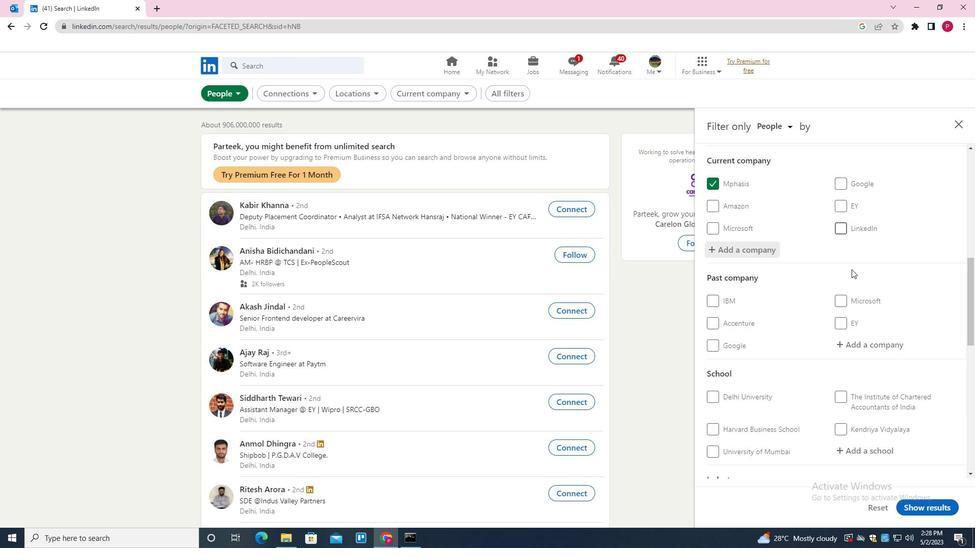 
Action: Mouse scrolled (840, 286) with delta (0, 0)
Screenshot: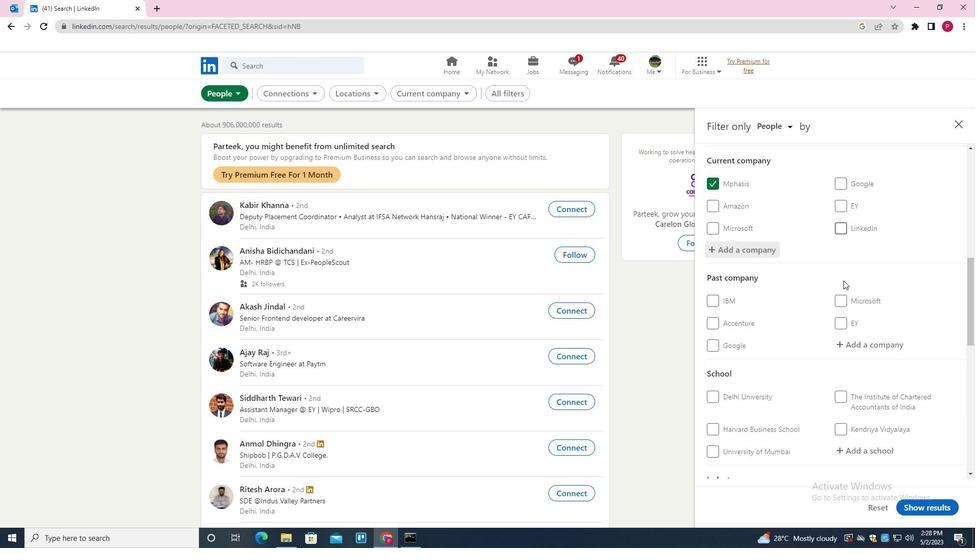 
Action: Mouse scrolled (840, 286) with delta (0, 0)
Screenshot: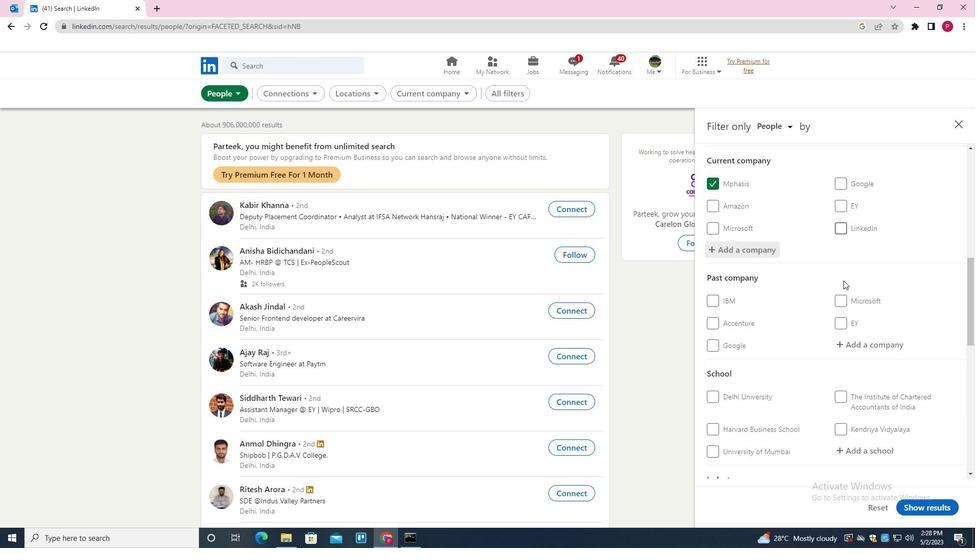 
Action: Mouse scrolled (840, 286) with delta (0, 0)
Screenshot: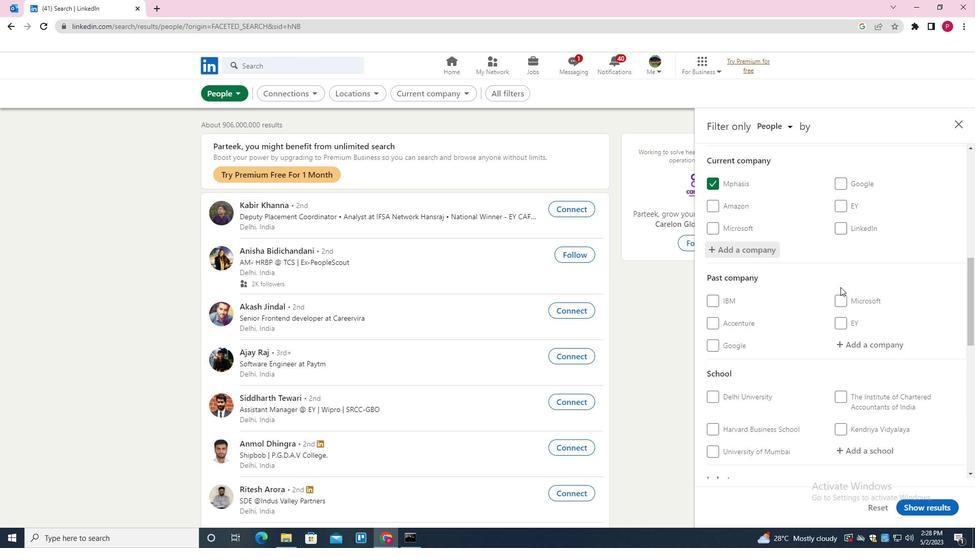 
Action: Mouse moved to (841, 287)
Screenshot: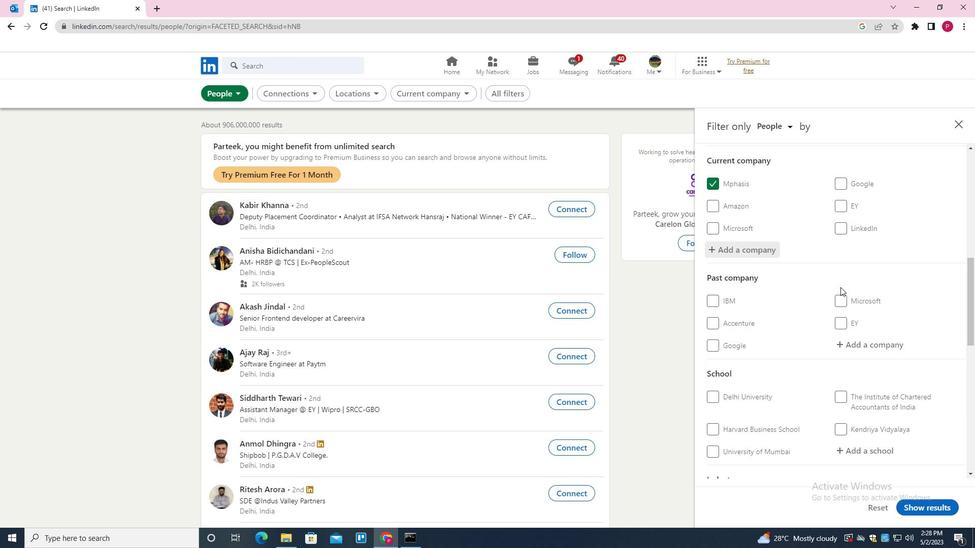 
Action: Mouse scrolled (841, 287) with delta (0, 0)
Screenshot: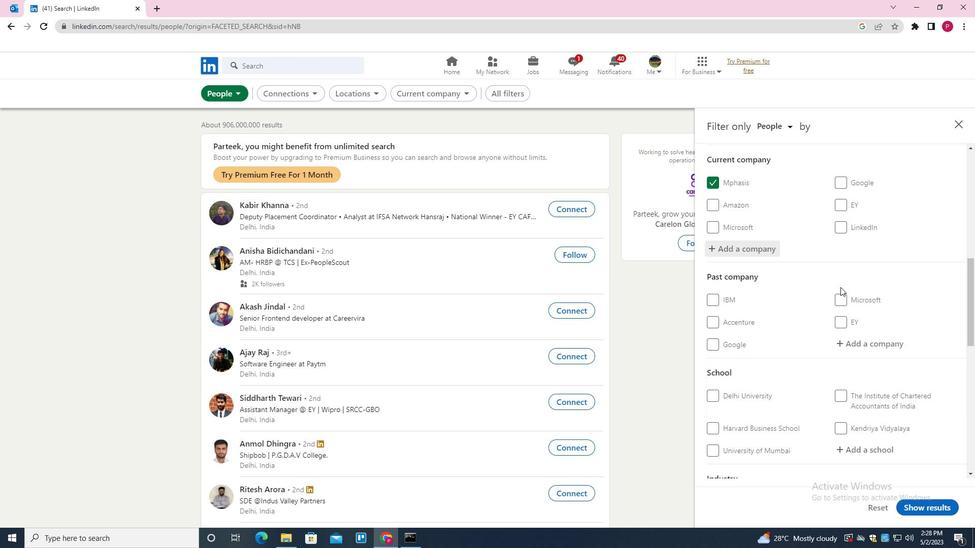 
Action: Mouse moved to (867, 251)
Screenshot: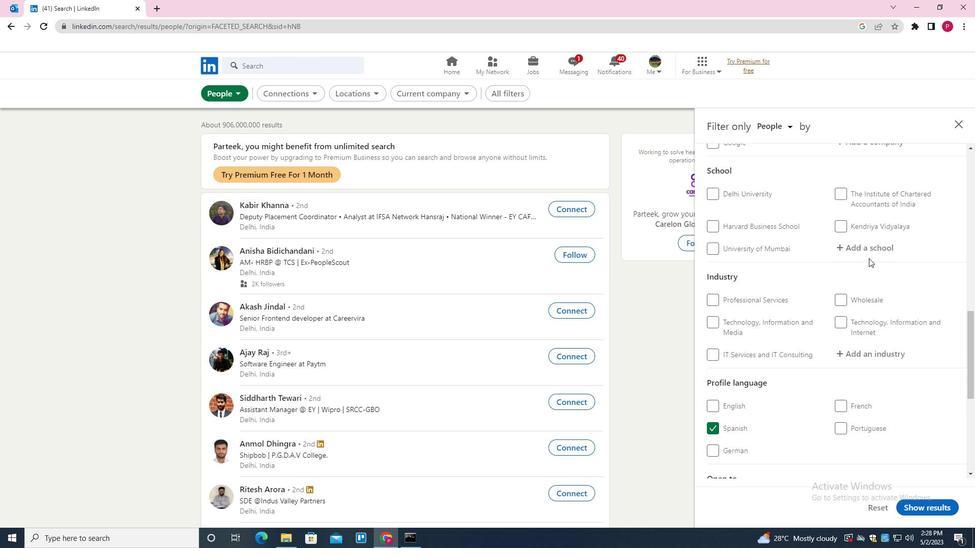 
Action: Mouse pressed left at (867, 251)
Screenshot: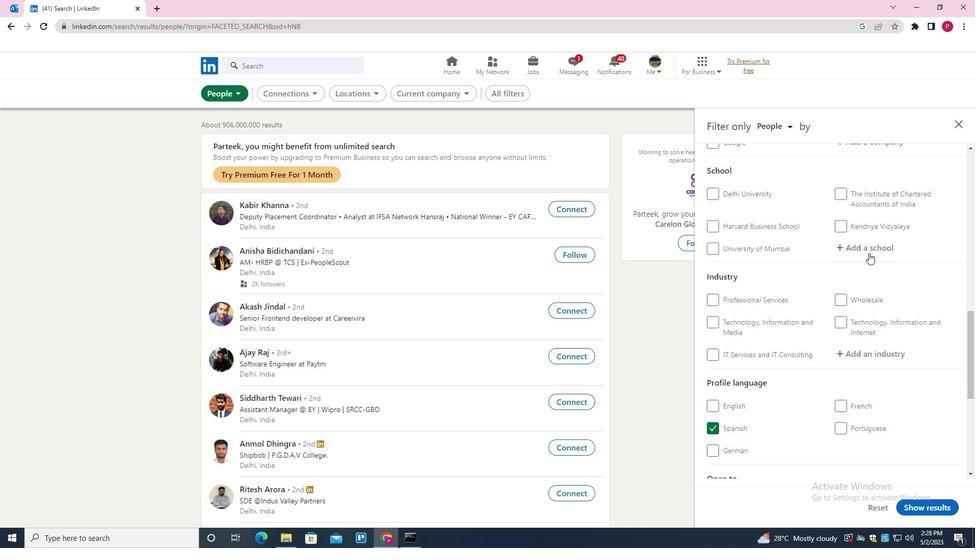
Action: Mouse moved to (864, 251)
Screenshot: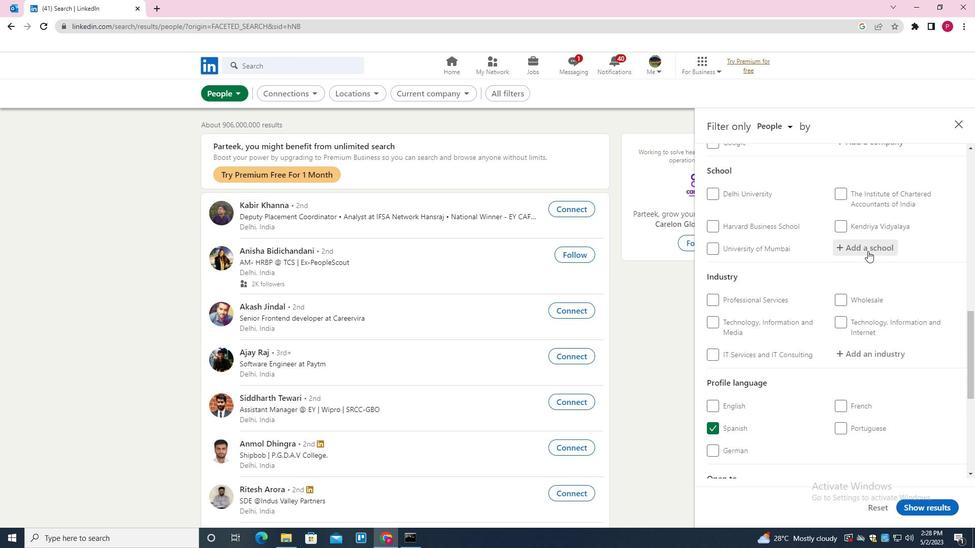 
Action: Key pressed <Key.shift>SIDDARTH<Key.space>
Screenshot: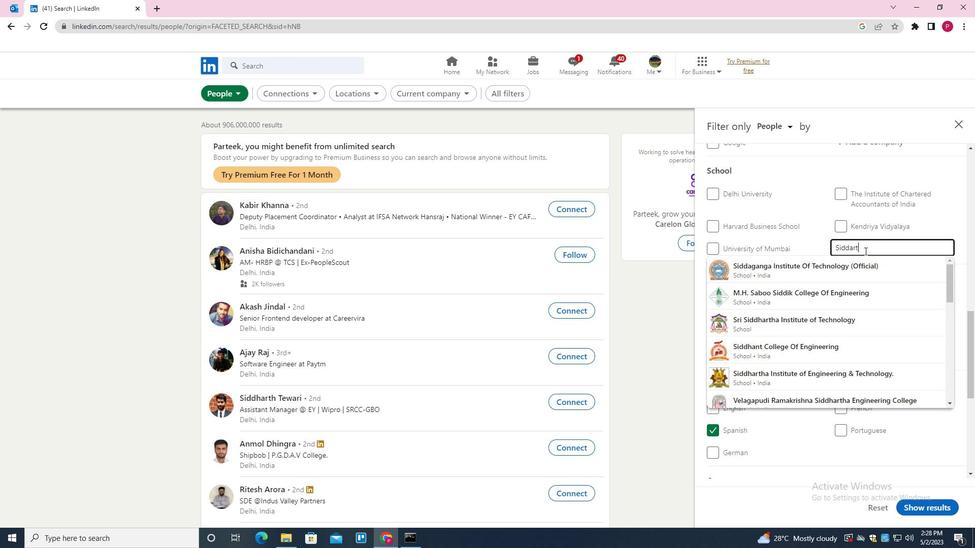 
Action: Mouse moved to (864, 251)
Screenshot: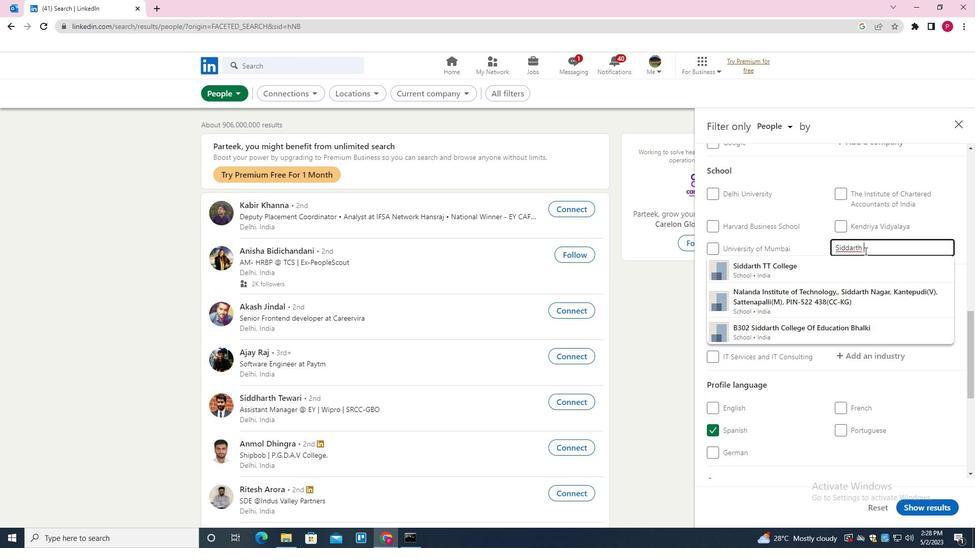 
Action: Key pressed <Key.backspace><Key.backspace><Key.backspace><Key.backspace><Key.backspace>HARTH<Key.space><Key.shift>INSTITUTE<Key.space><Key.shift>OF<Key.space><Key.shift>ENGINEERING<Key.space><Key.down><Key.enter>
Screenshot: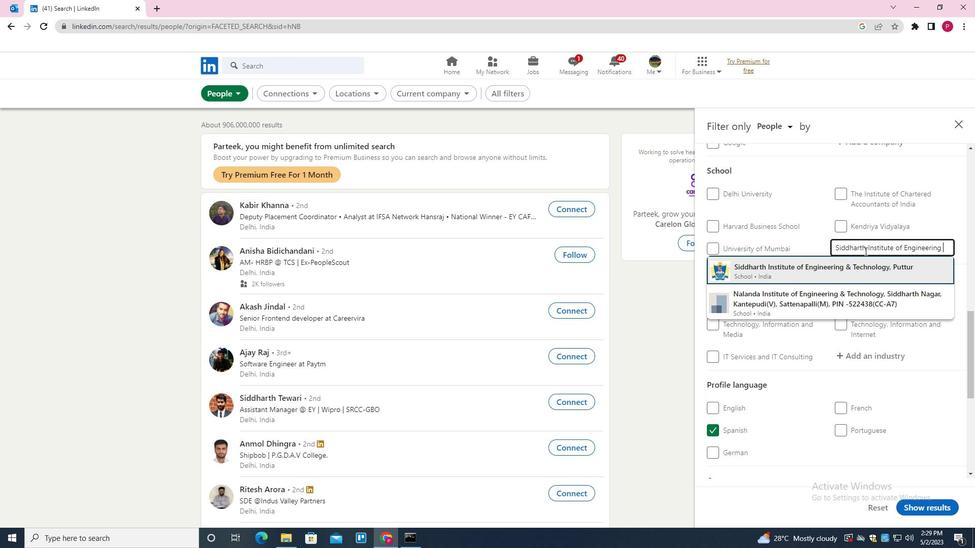 
Action: Mouse moved to (838, 278)
Screenshot: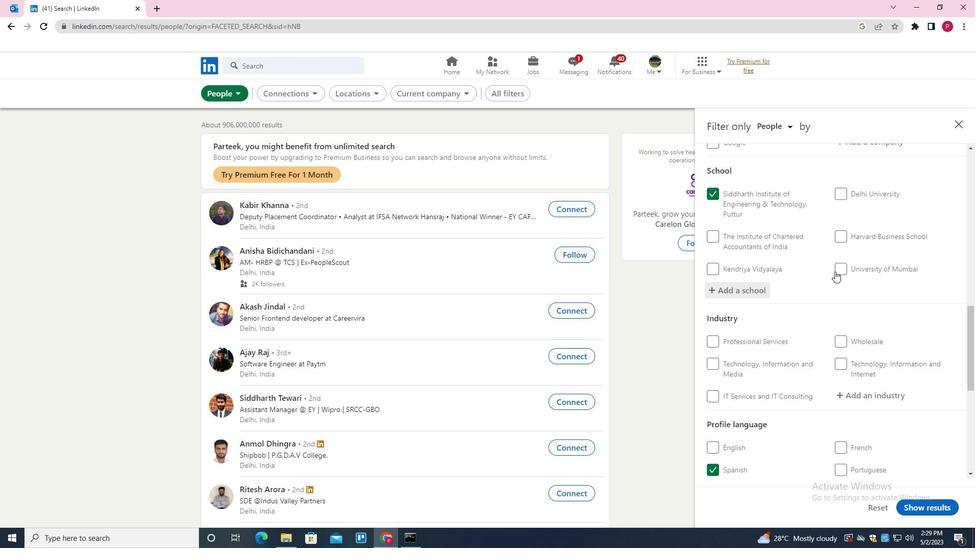
Action: Mouse scrolled (838, 278) with delta (0, 0)
Screenshot: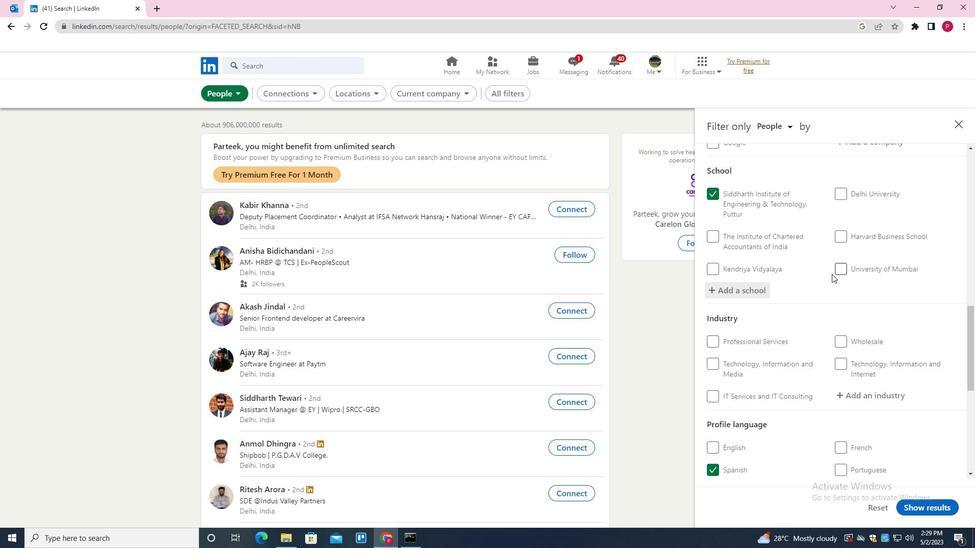 
Action: Mouse scrolled (838, 278) with delta (0, 0)
Screenshot: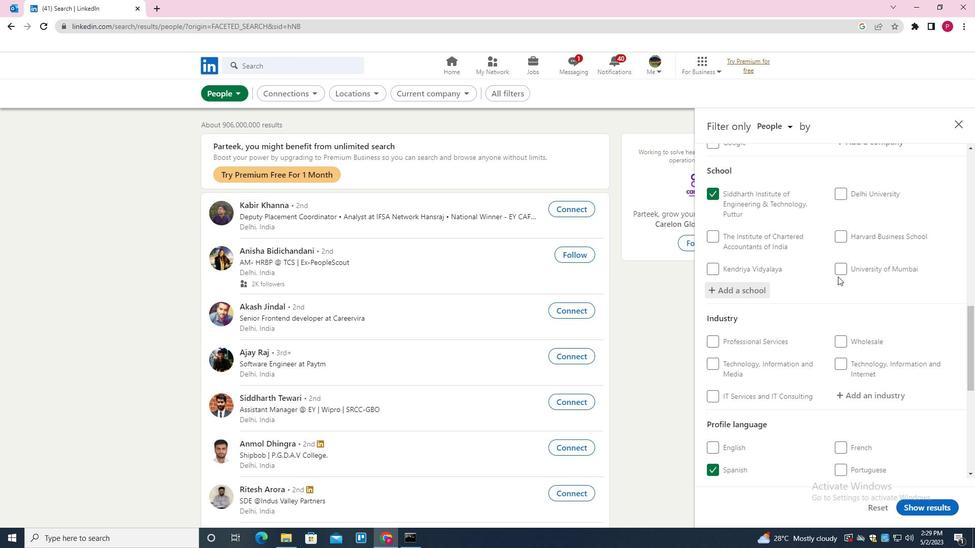 
Action: Mouse moved to (839, 279)
Screenshot: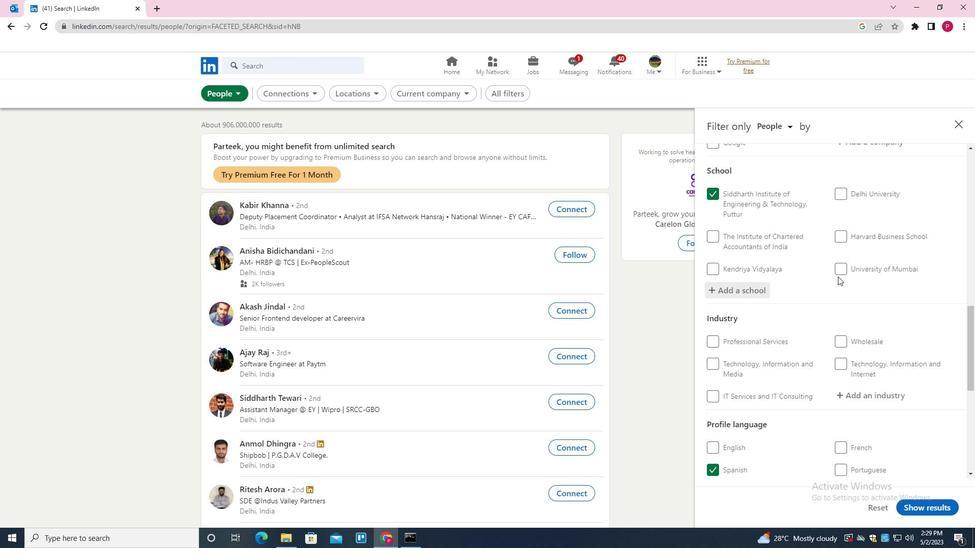 
Action: Mouse scrolled (839, 278) with delta (0, 0)
Screenshot: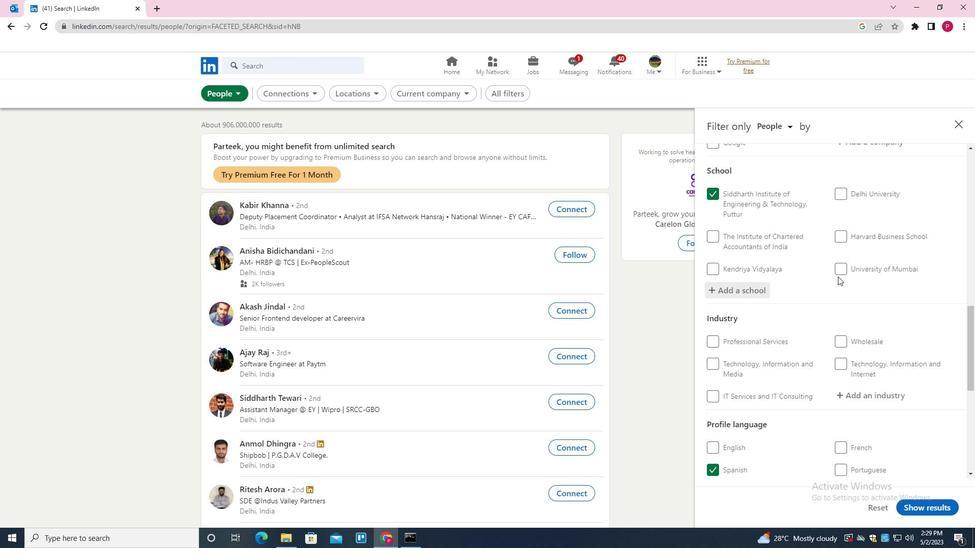
Action: Mouse moved to (872, 246)
Screenshot: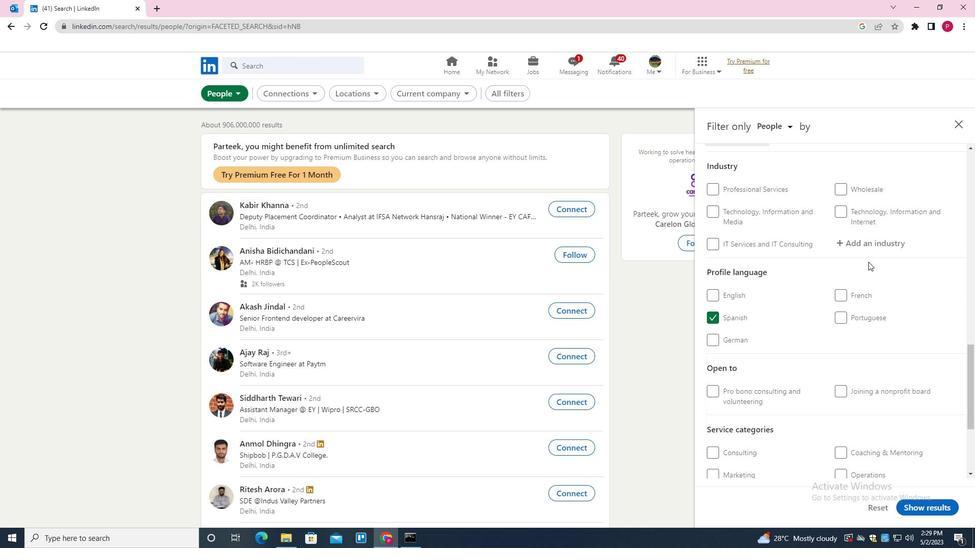 
Action: Mouse pressed left at (872, 246)
Screenshot: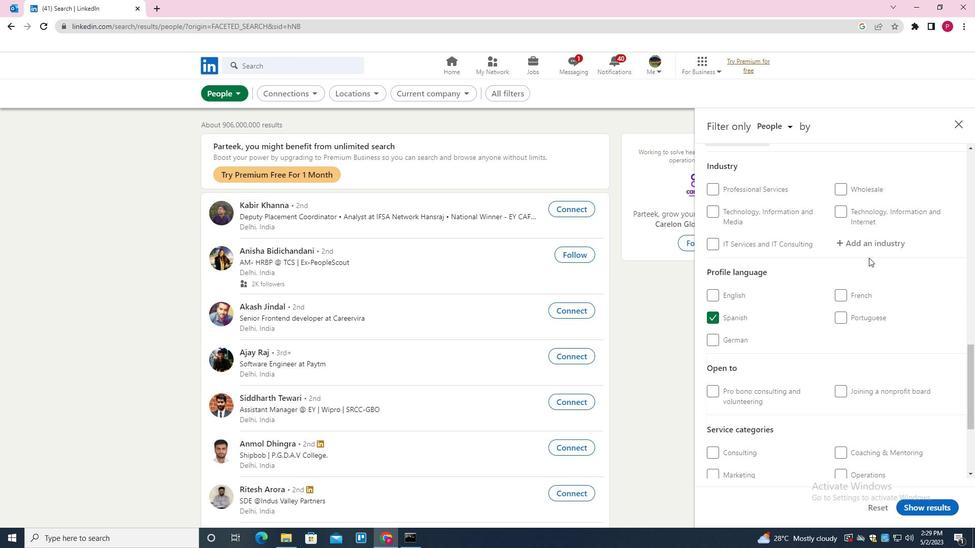 
Action: Mouse moved to (872, 246)
Screenshot: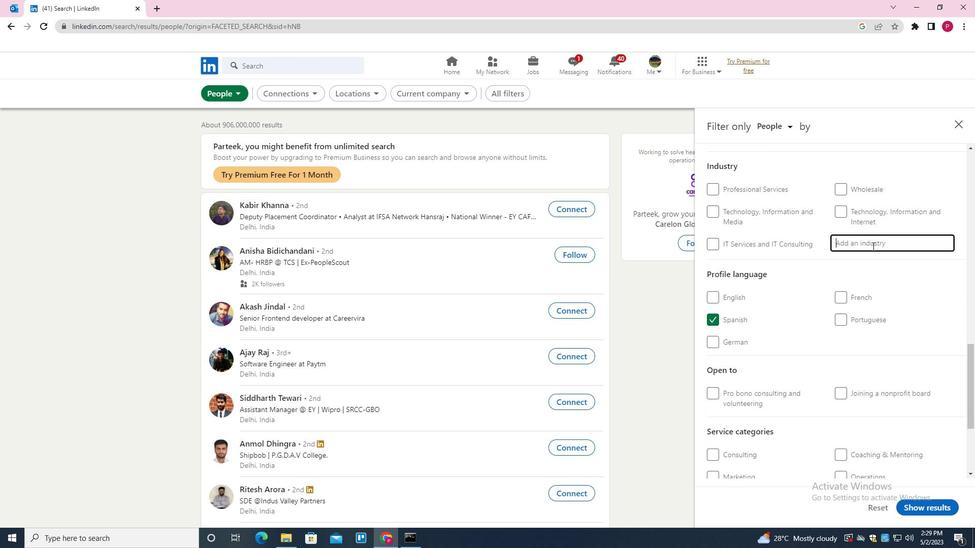 
Action: Key pressed <Key.shift><Key.shift><Key.shift><Key.shift>RADIO<Key.down><Key.enter>
Screenshot: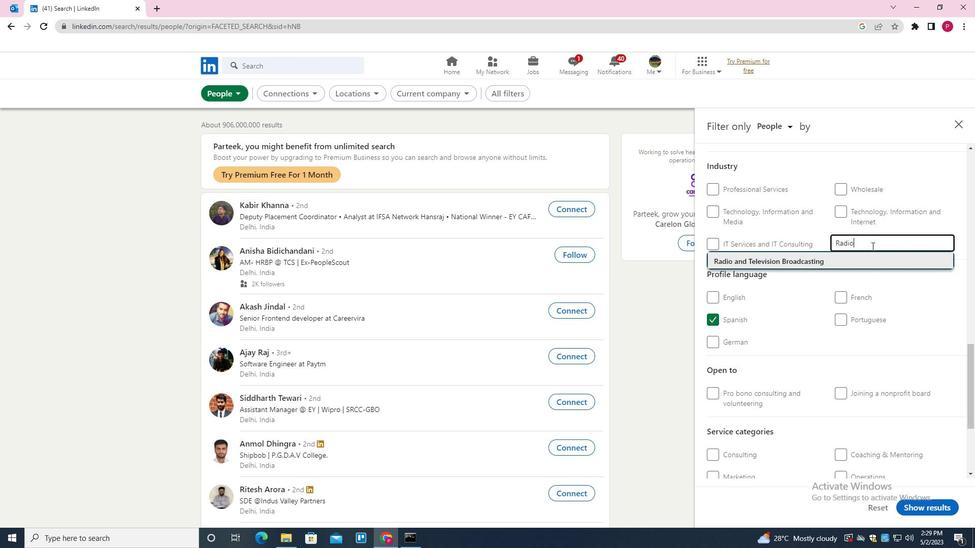 
Action: Mouse moved to (859, 266)
Screenshot: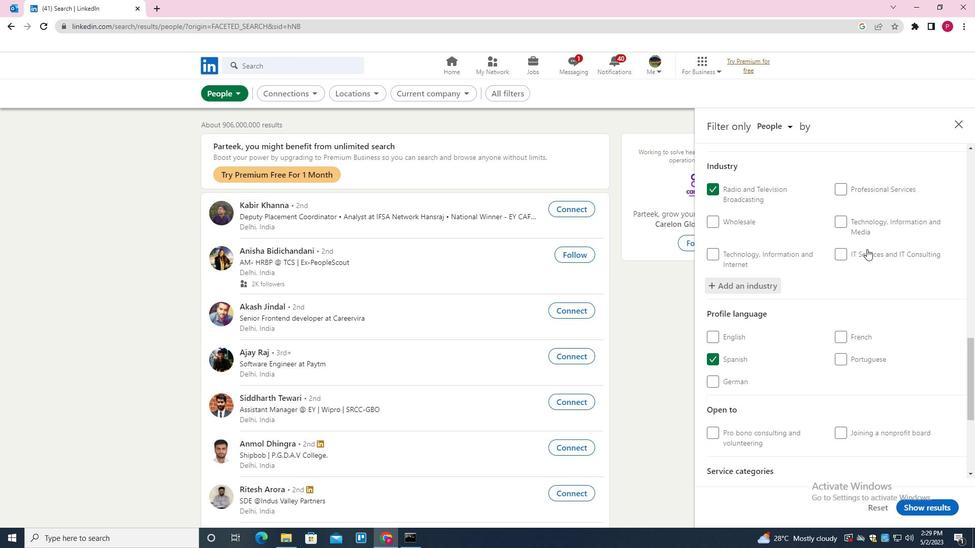 
Action: Mouse scrolled (859, 266) with delta (0, 0)
Screenshot: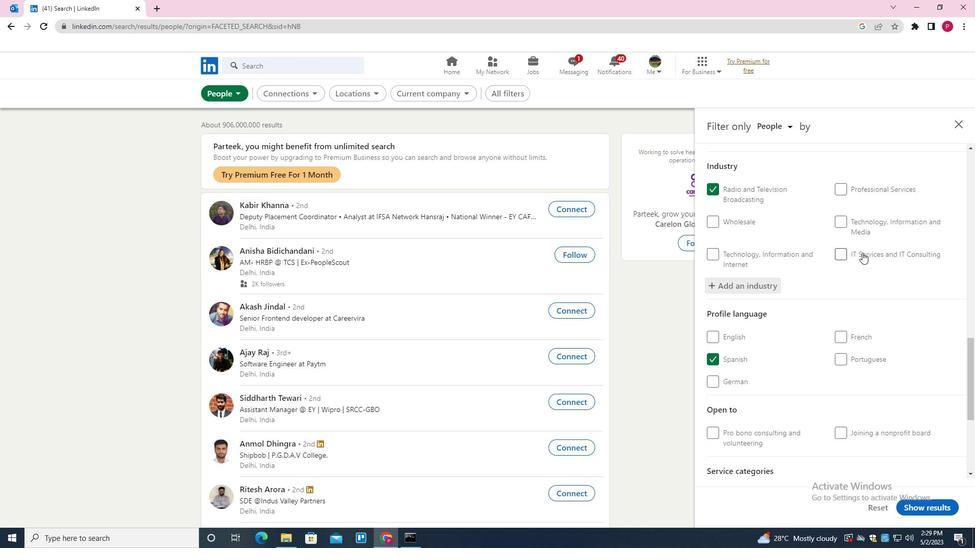 
Action: Mouse scrolled (859, 266) with delta (0, 0)
Screenshot: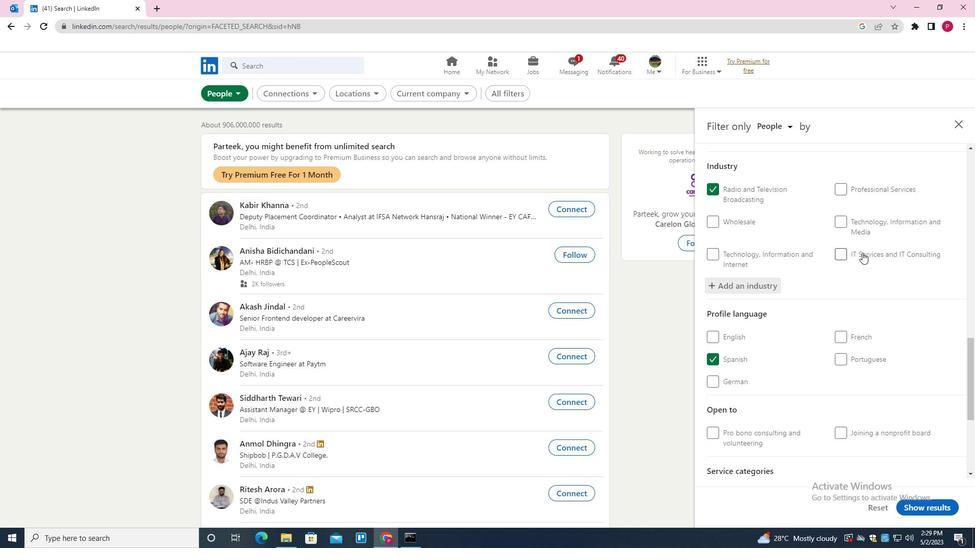 
Action: Mouse moved to (859, 266)
Screenshot: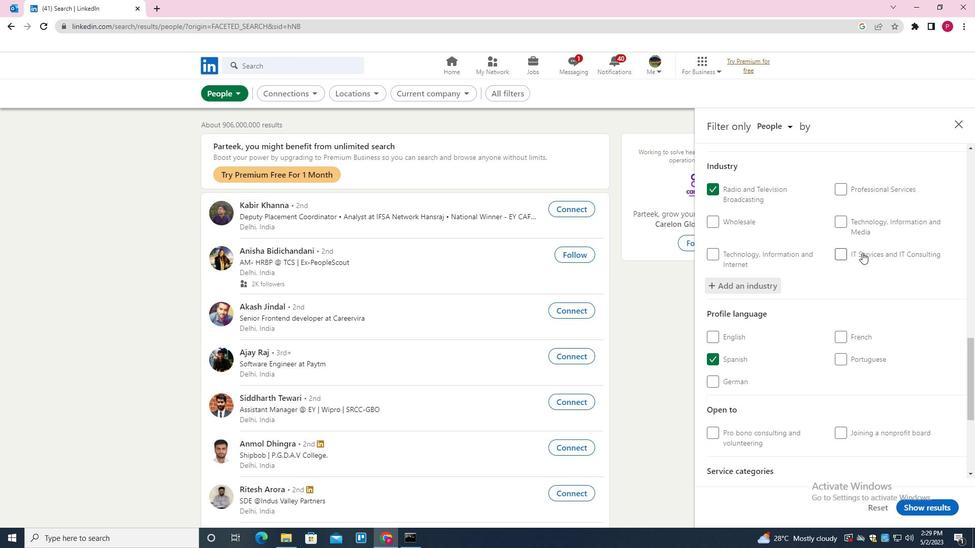 
Action: Mouse scrolled (859, 266) with delta (0, 0)
Screenshot: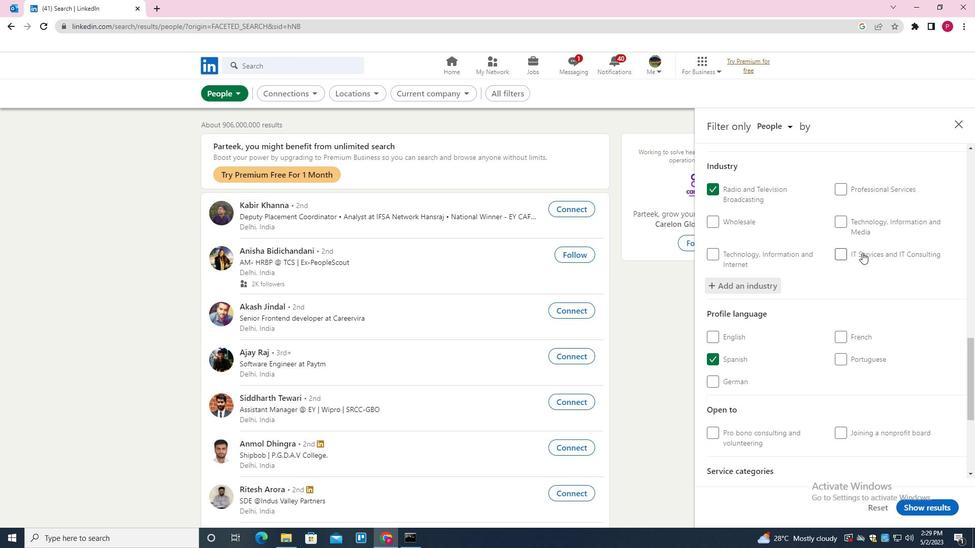 
Action: Mouse moved to (859, 269)
Screenshot: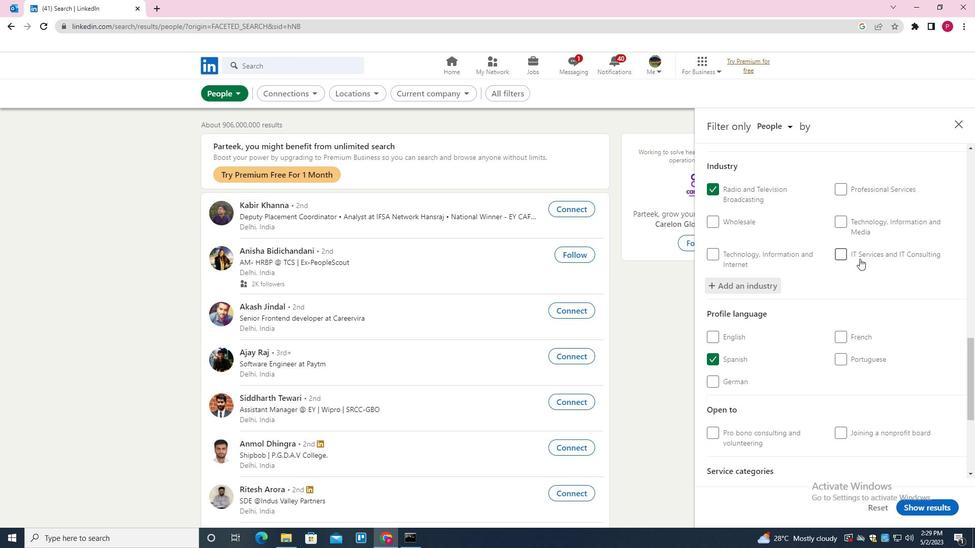 
Action: Mouse scrolled (859, 268) with delta (0, 0)
Screenshot: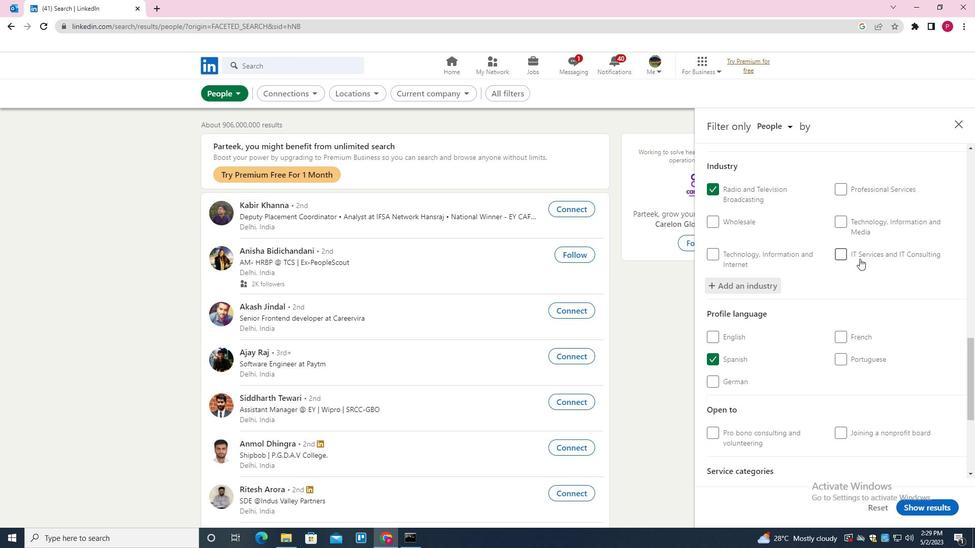 
Action: Mouse moved to (870, 331)
Screenshot: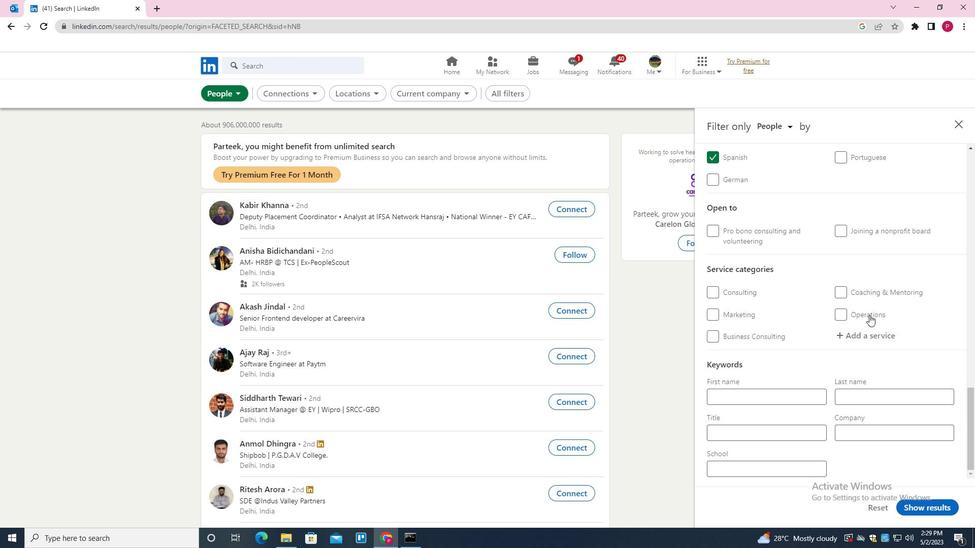 
Action: Mouse pressed left at (870, 331)
Screenshot: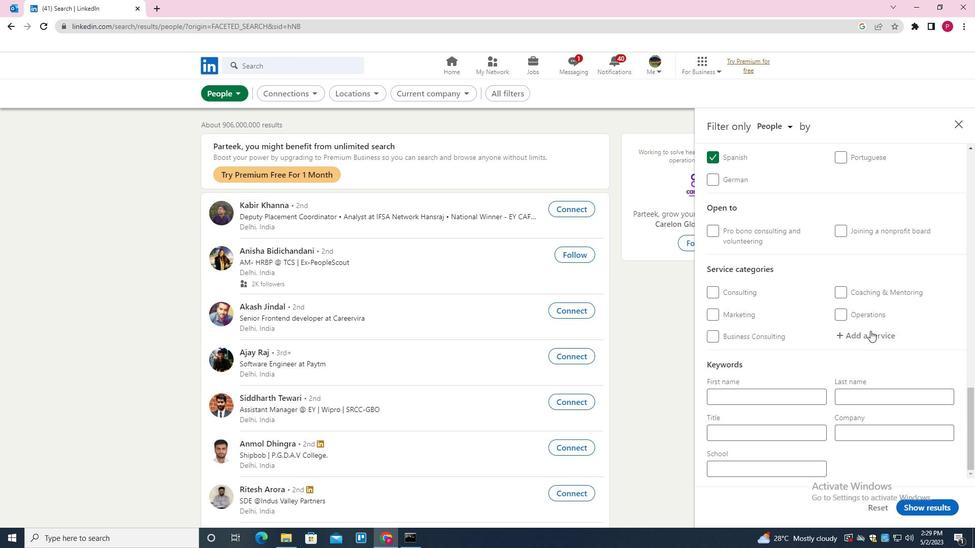 
Action: Mouse moved to (870, 332)
Screenshot: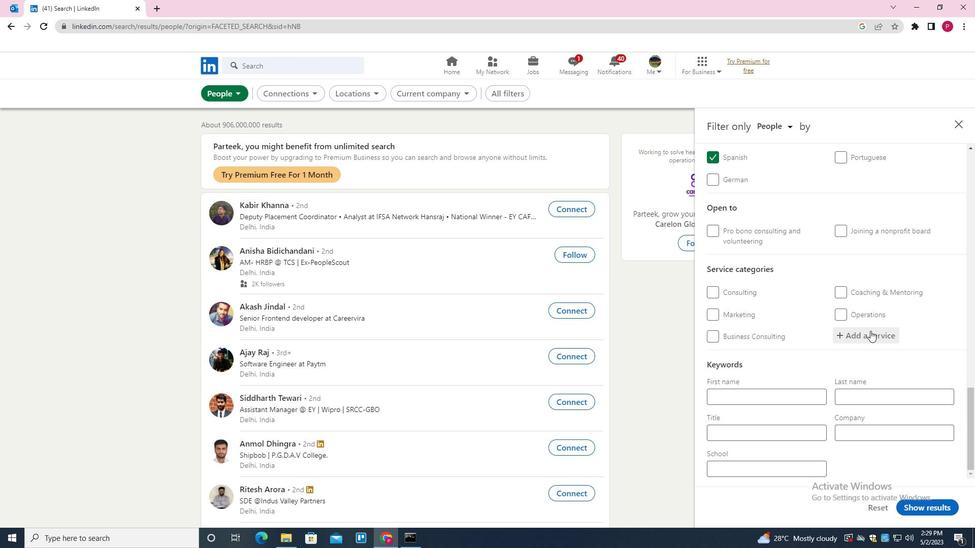 
Action: Key pressed <Key.shift>PRINT<Key.down><Key.enter>
Screenshot: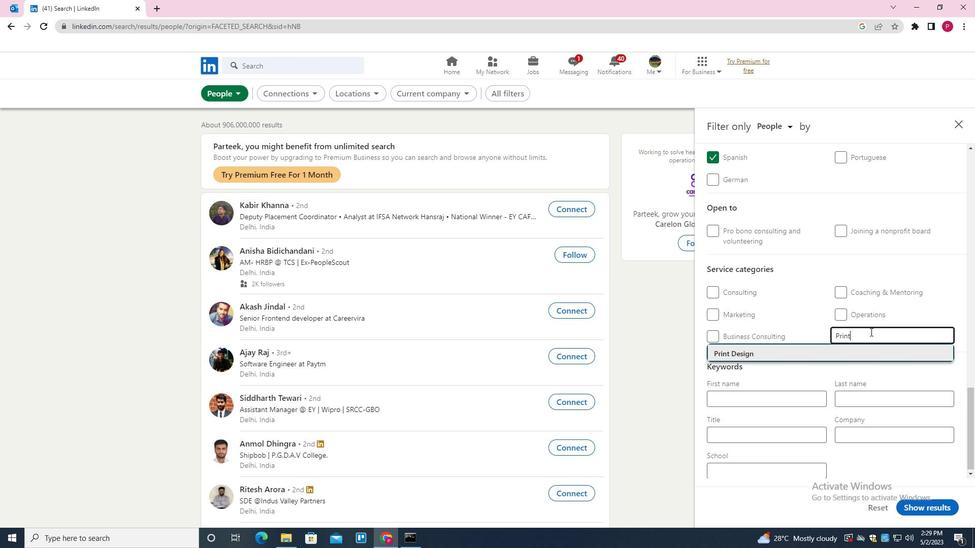 
Action: Mouse scrolled (870, 331) with delta (0, 0)
Screenshot: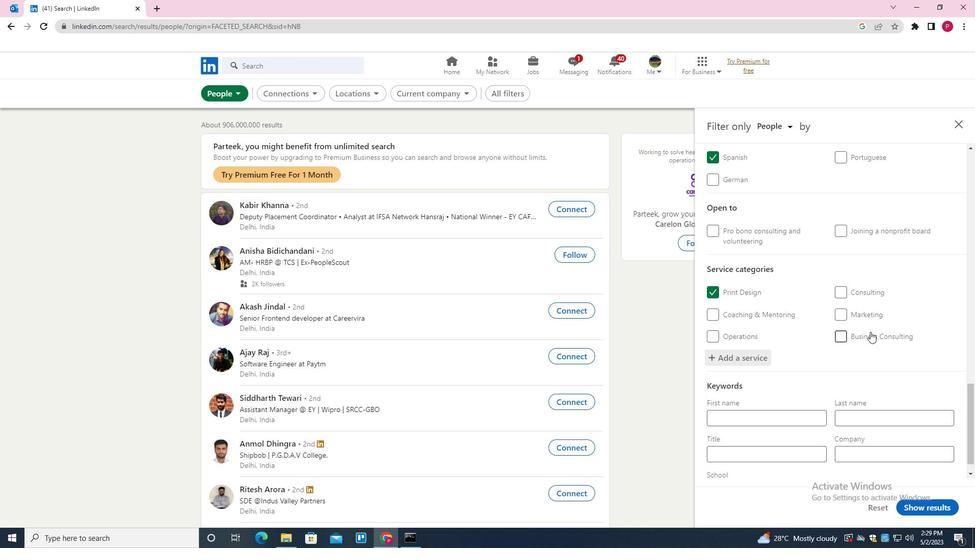 
Action: Mouse moved to (870, 332)
Screenshot: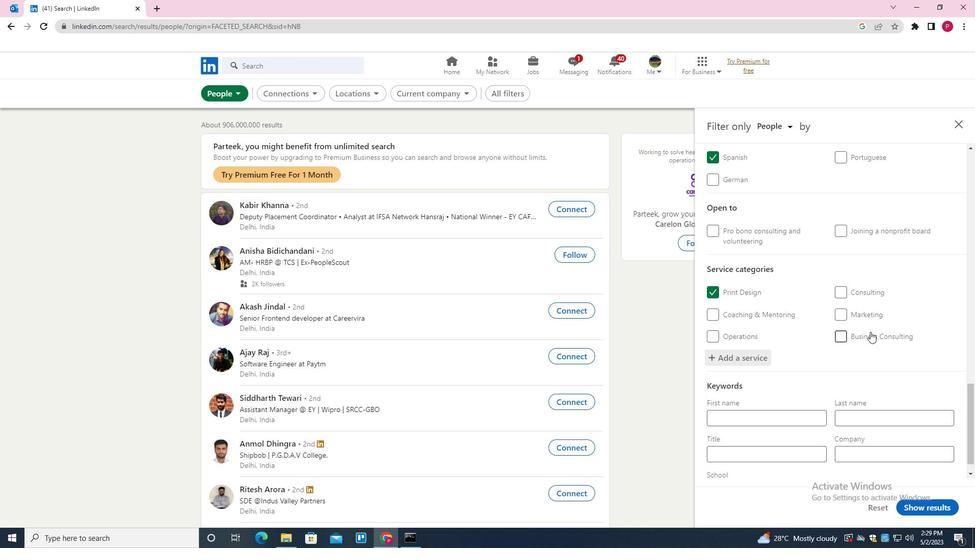 
Action: Mouse scrolled (870, 332) with delta (0, 0)
Screenshot: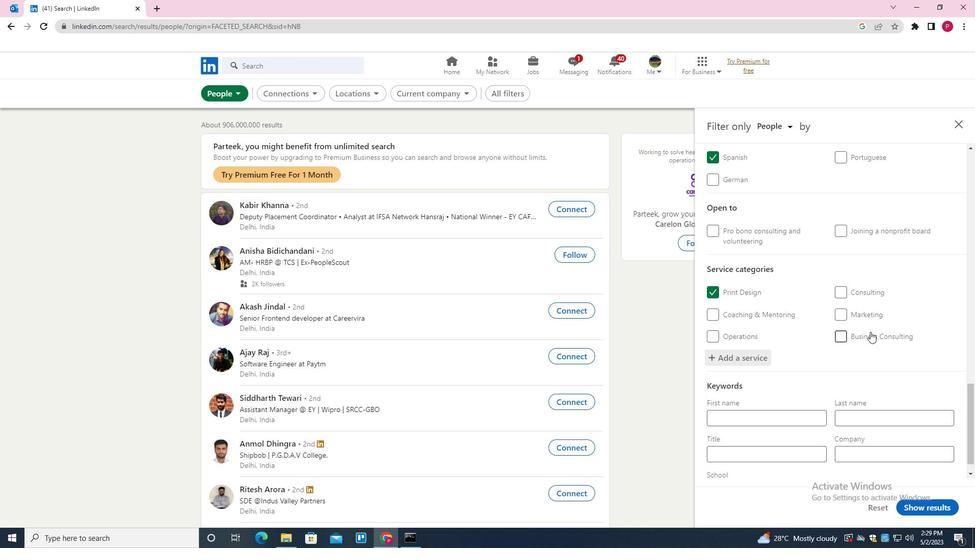 
Action: Mouse moved to (868, 333)
Screenshot: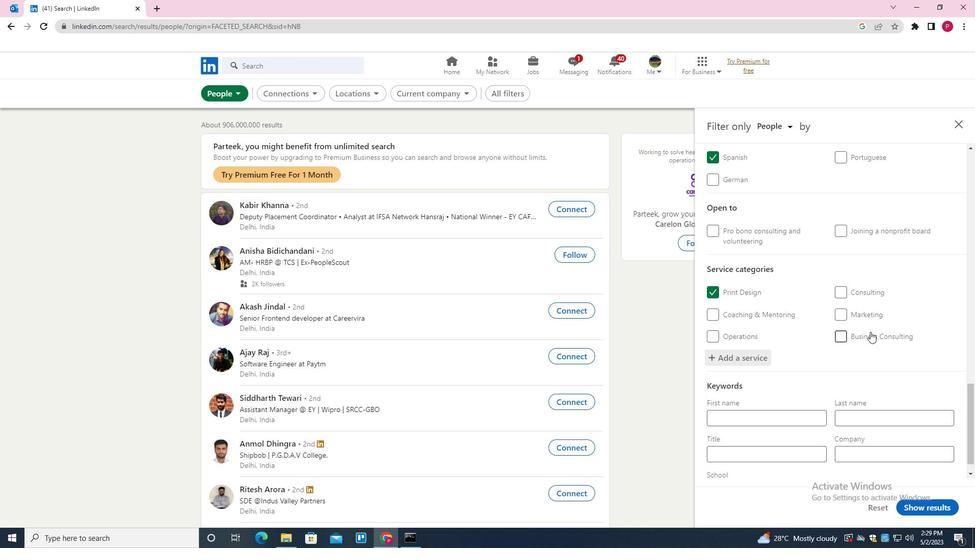 
Action: Mouse scrolled (868, 333) with delta (0, 0)
Screenshot: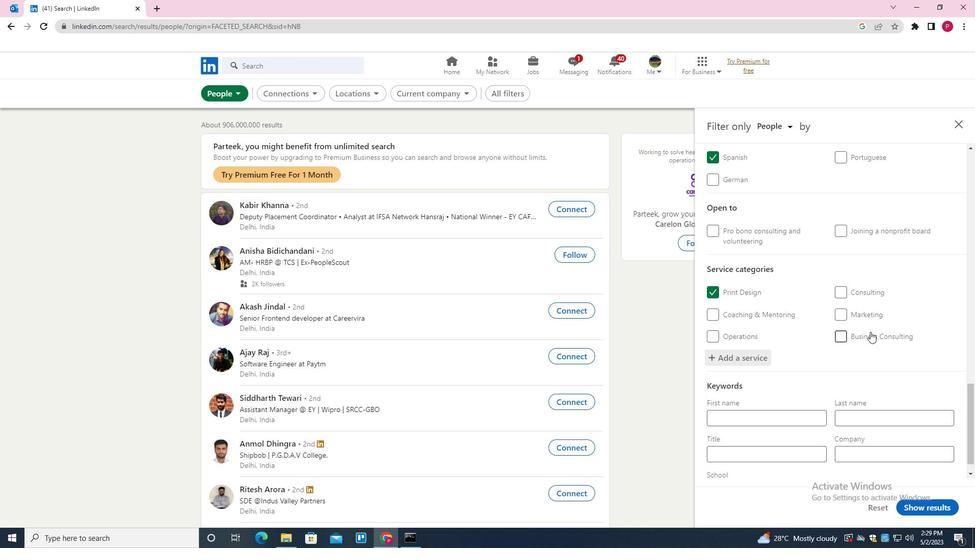 
Action: Mouse moved to (866, 335)
Screenshot: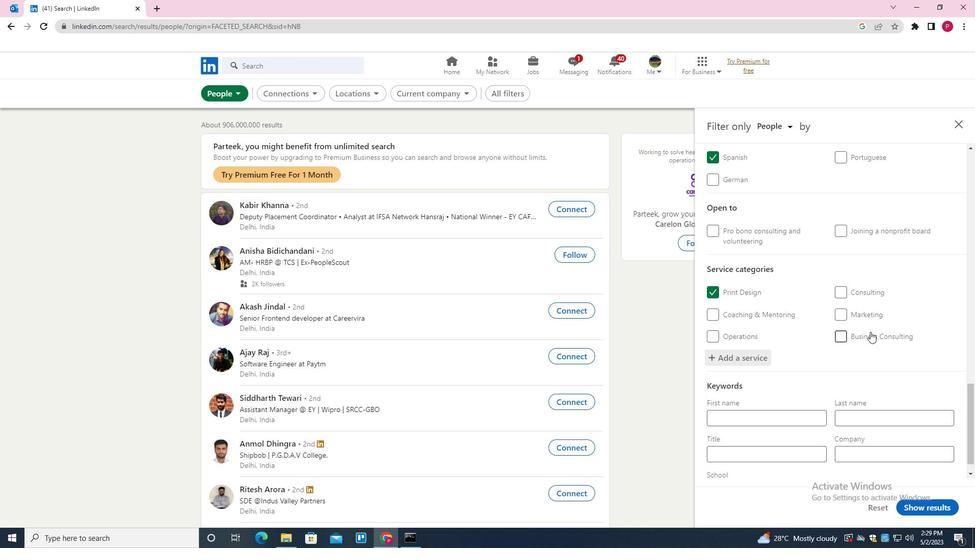 
Action: Mouse scrolled (866, 334) with delta (0, 0)
Screenshot: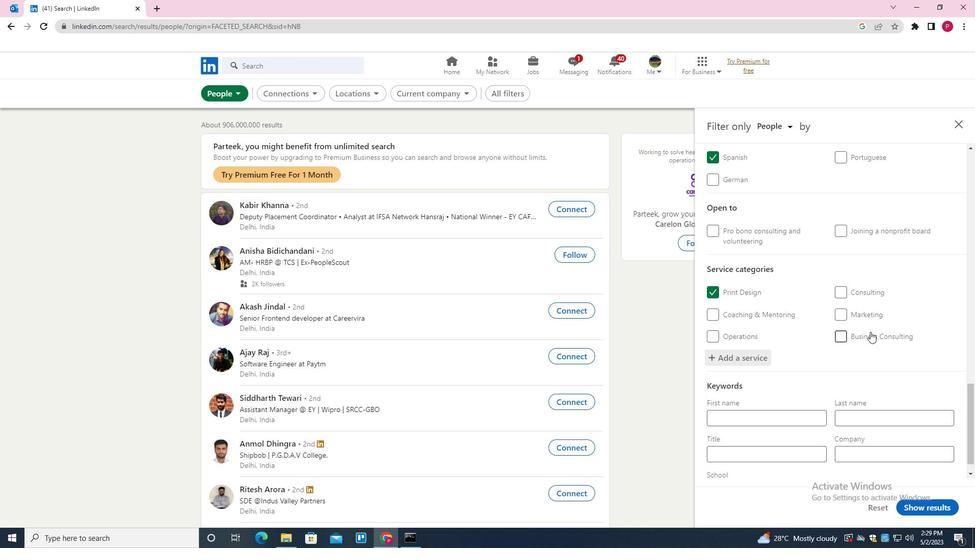 
Action: Mouse moved to (865, 335)
Screenshot: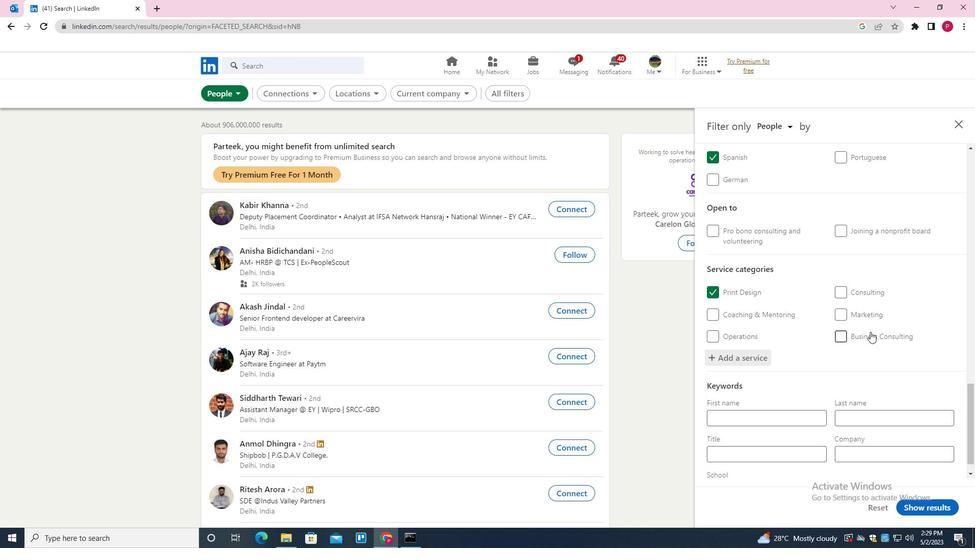
Action: Mouse scrolled (865, 334) with delta (0, 0)
Screenshot: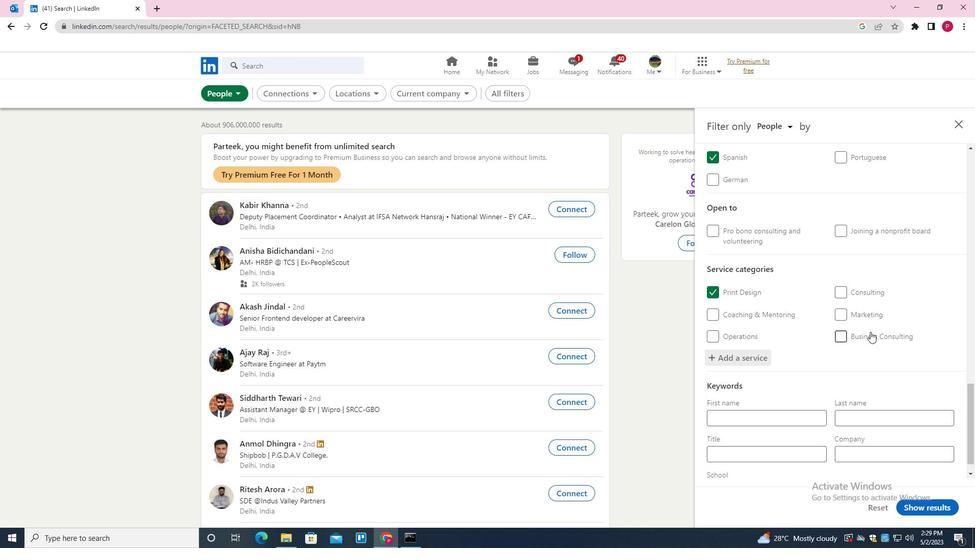 
Action: Mouse moved to (862, 337)
Screenshot: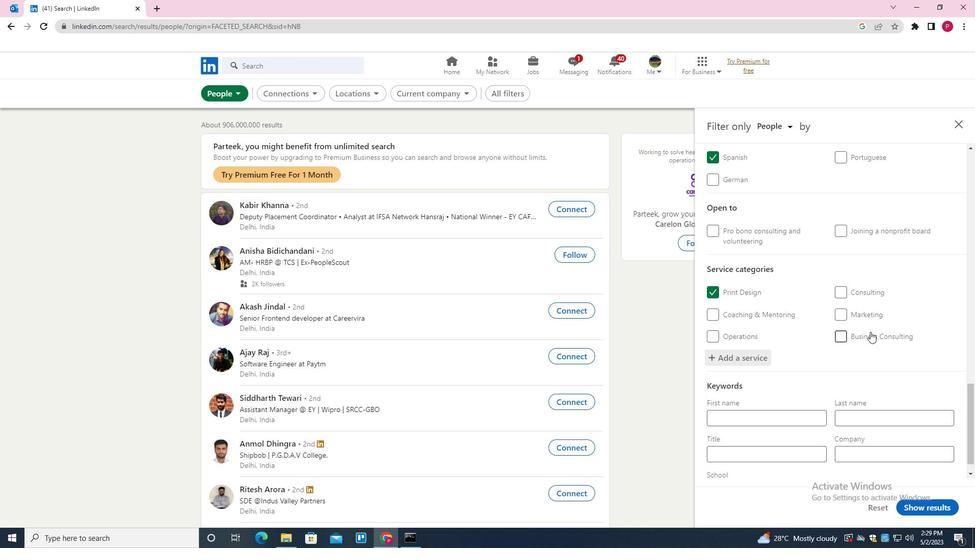 
Action: Mouse scrolled (862, 336) with delta (0, 0)
Screenshot: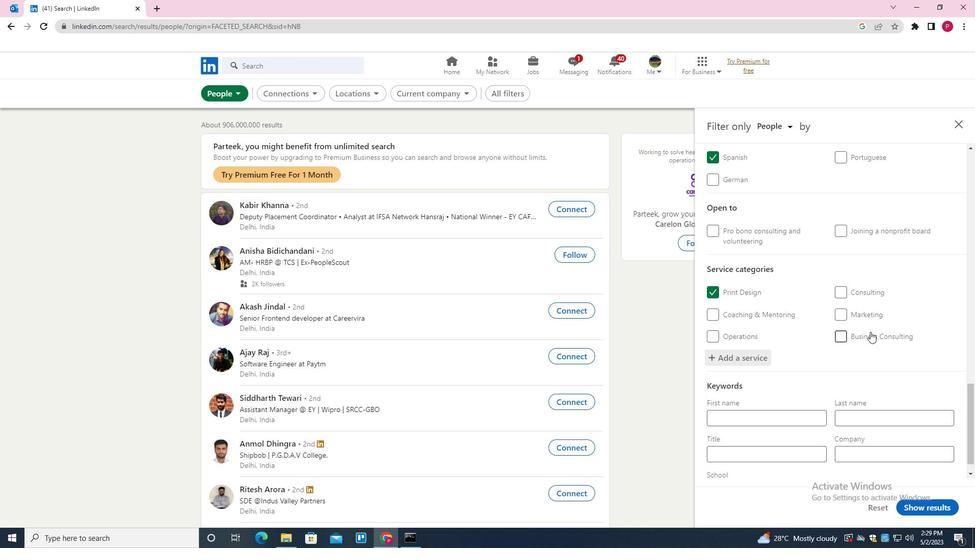 
Action: Mouse moved to (783, 428)
Screenshot: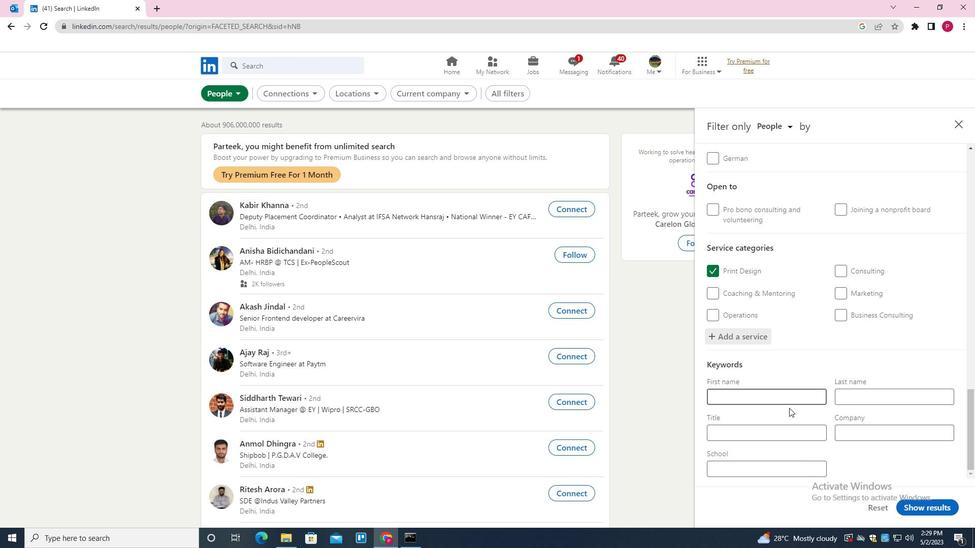 
Action: Mouse pressed left at (783, 428)
Screenshot: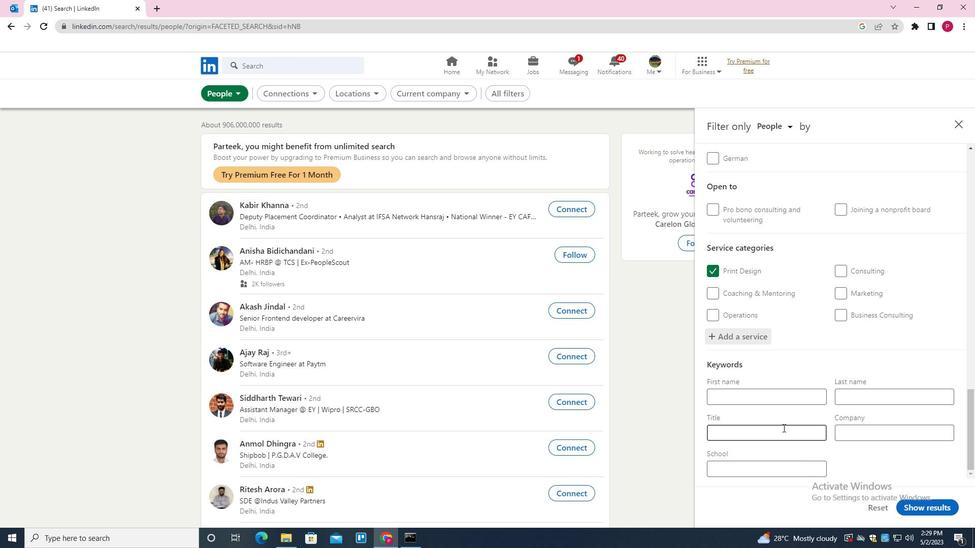 
Action: Key pressed <Key.shift><Key.shift><Key.shift>S<Key.backspace>CUSTOMER
Screenshot: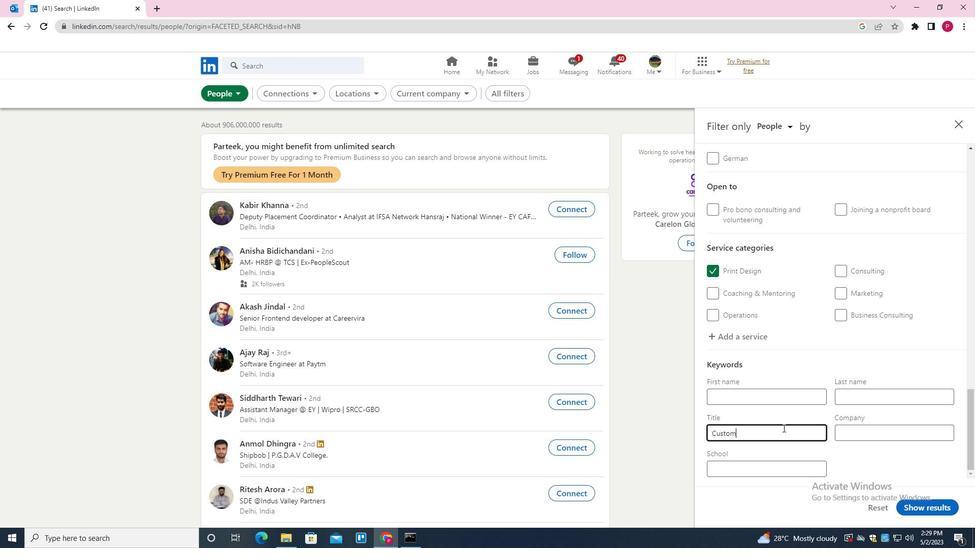 
Action: Mouse moved to (783, 428)
Screenshot: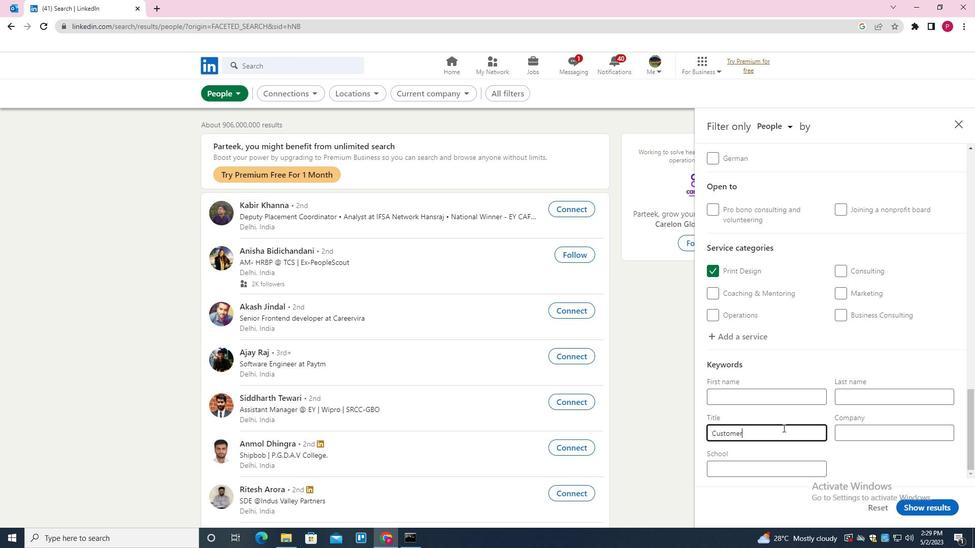 
Action: Key pressed <Key.space><Key.shift>SUPPORT
Screenshot: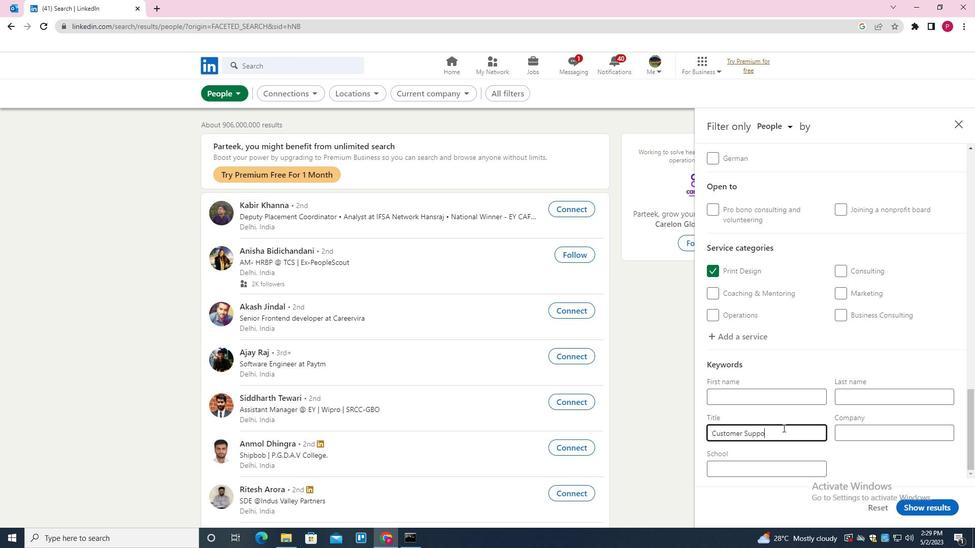
Action: Mouse moved to (931, 504)
Screenshot: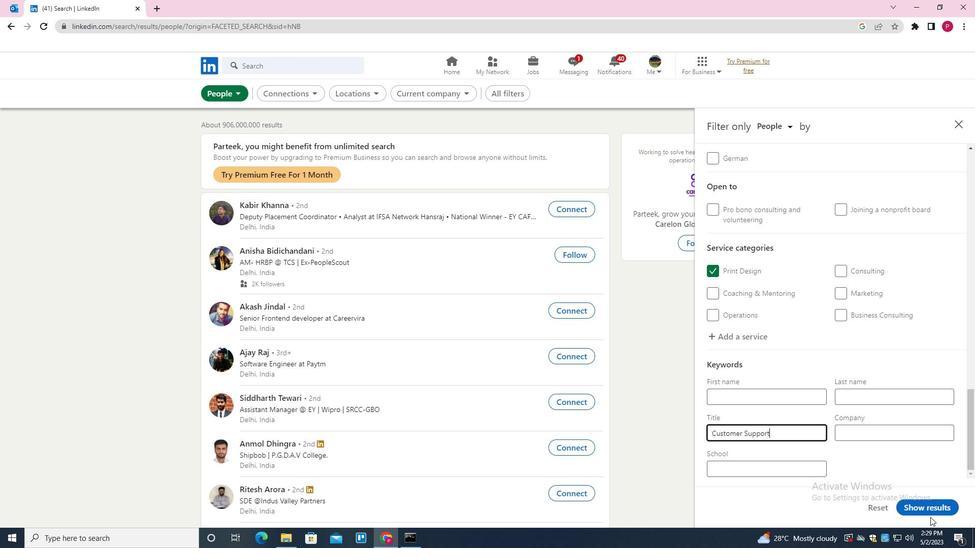 
Action: Mouse pressed left at (931, 504)
Screenshot: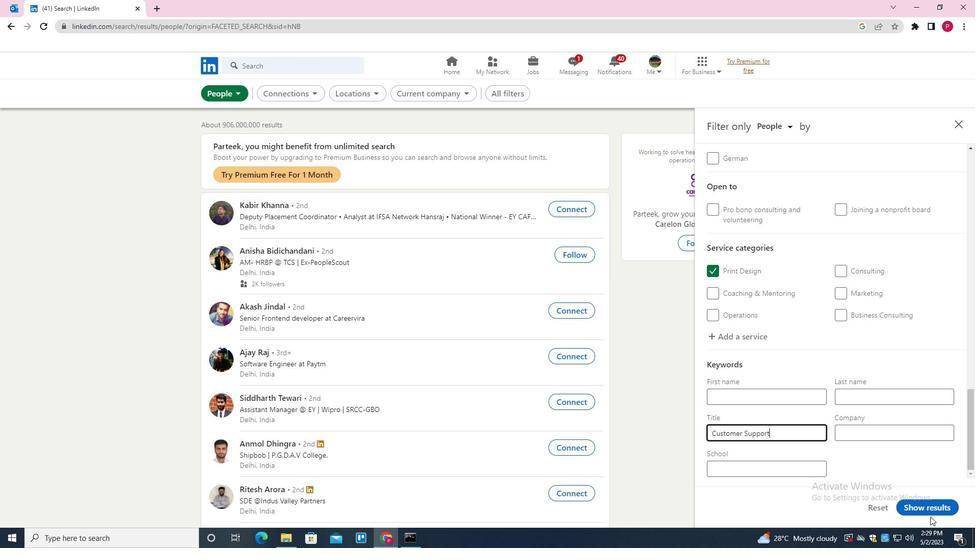 
Action: Mouse moved to (582, 264)
Screenshot: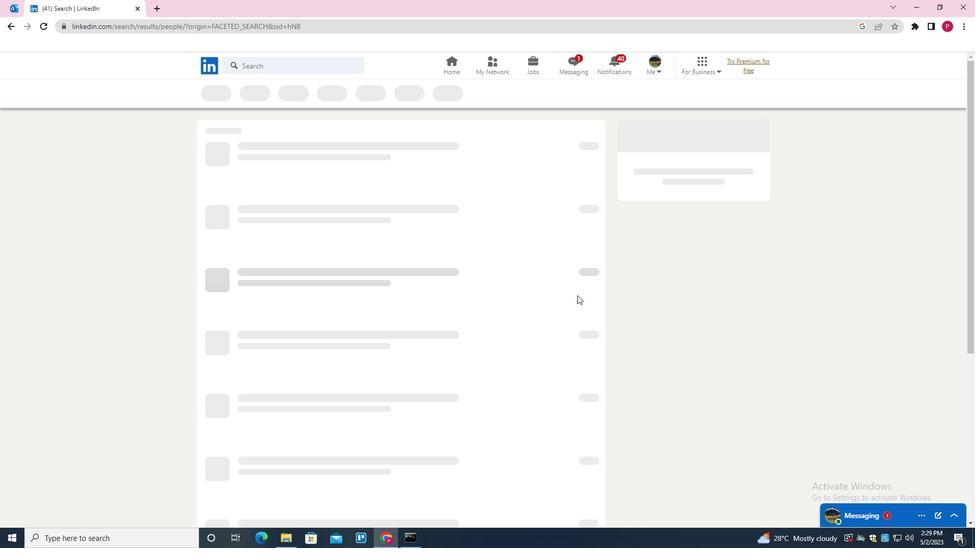 
